 Task: Search one way flight ticket for 3 adults, 3 children in premium economy from Chattanooga: Lovell Field to Fort Wayne: Fort Wayne International Airport on 8-4-2023. Choice of flights is Emirates. Outbound departure time preference is 23:00. 
Action: Mouse moved to (217, 327)
Screenshot: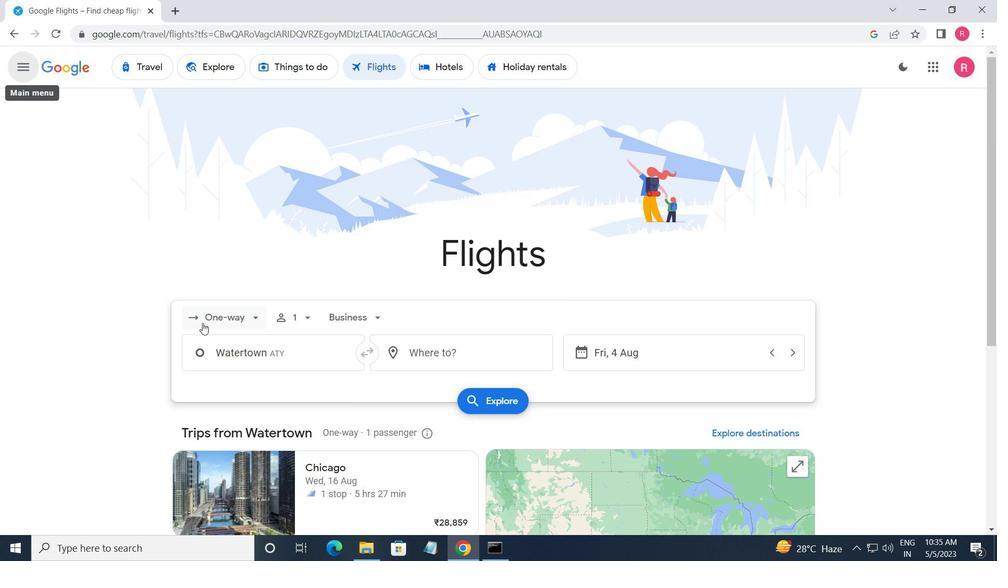 
Action: Mouse pressed left at (217, 327)
Screenshot: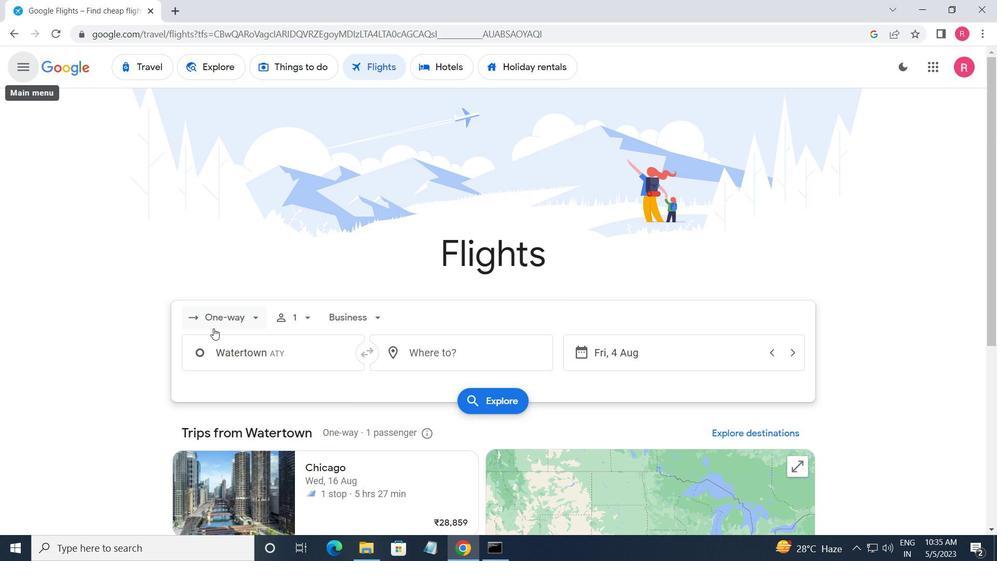 
Action: Mouse moved to (225, 374)
Screenshot: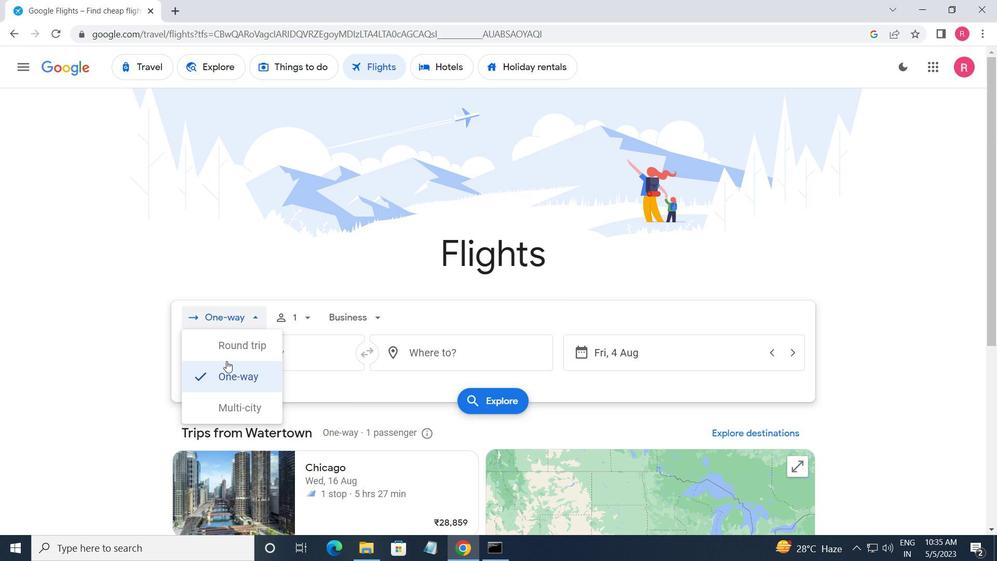 
Action: Mouse pressed left at (225, 374)
Screenshot: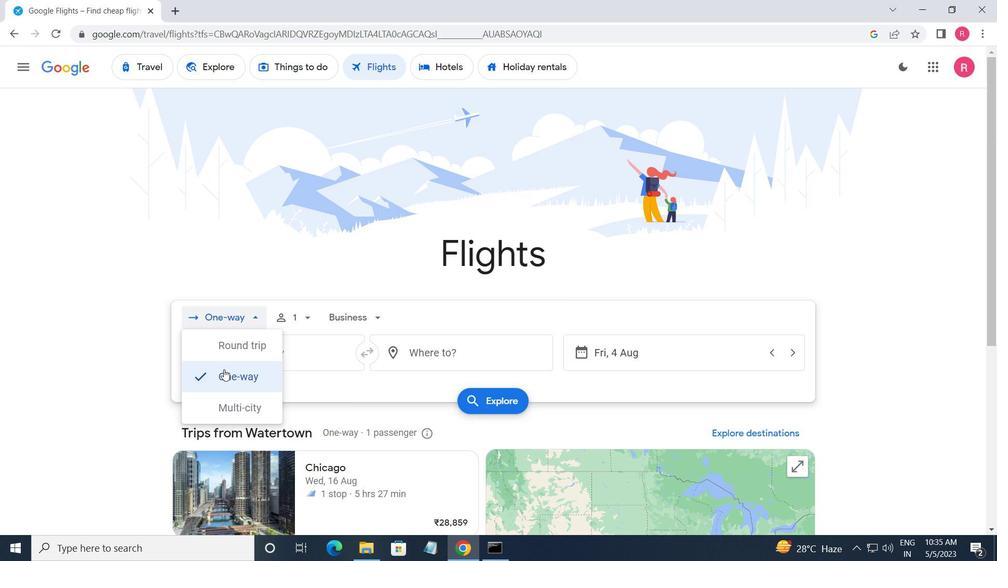 
Action: Mouse moved to (287, 323)
Screenshot: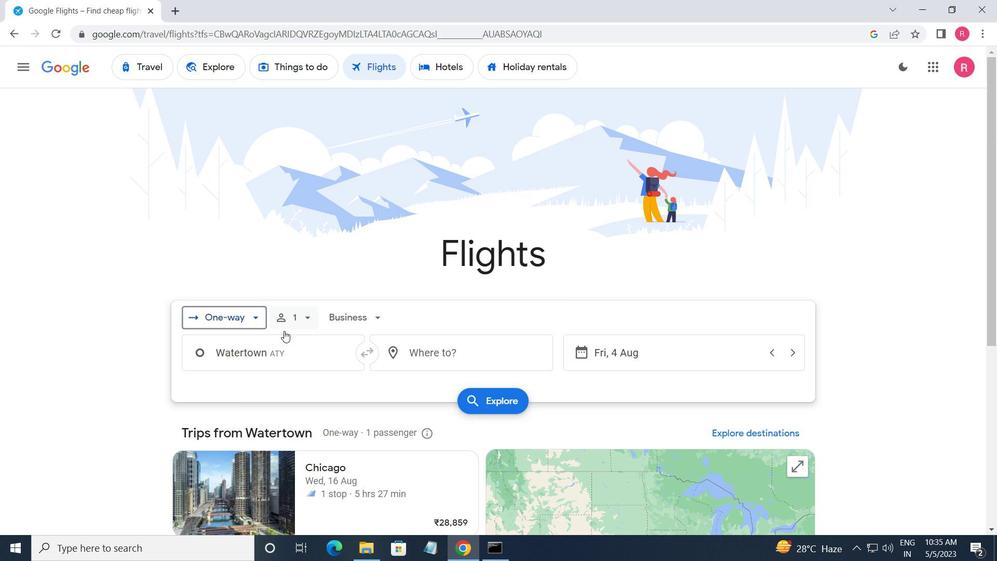 
Action: Mouse pressed left at (287, 323)
Screenshot: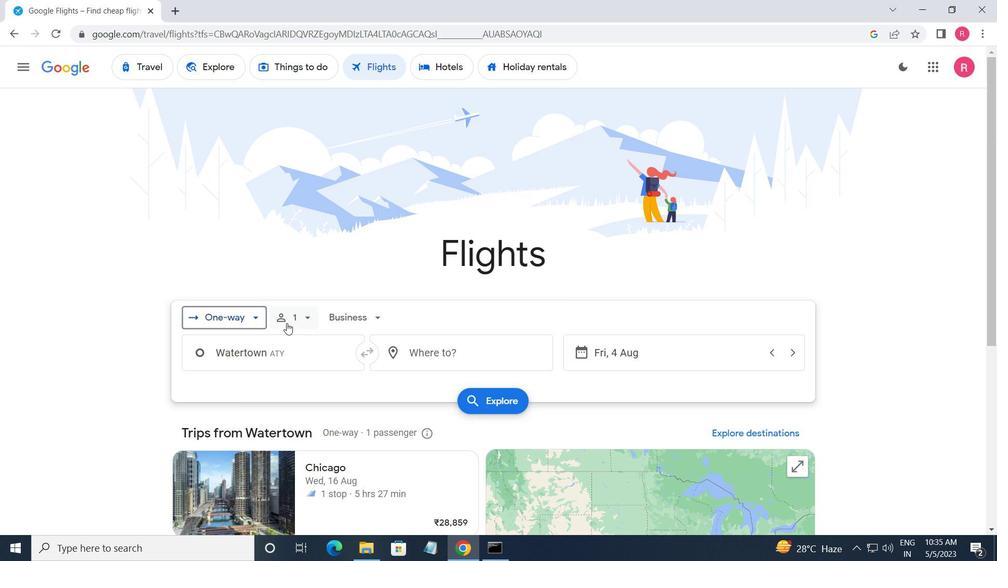
Action: Mouse moved to (404, 353)
Screenshot: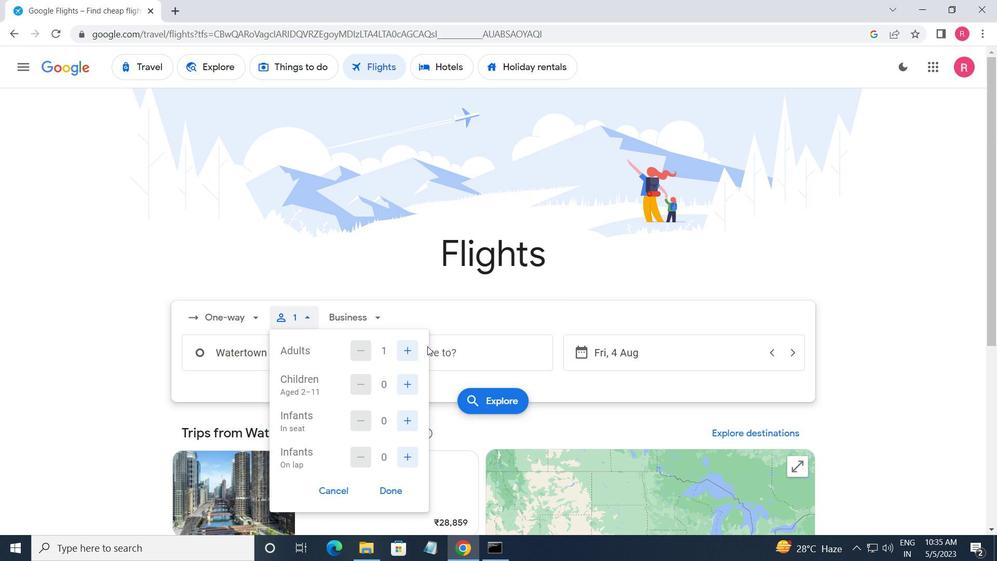 
Action: Mouse pressed left at (404, 353)
Screenshot: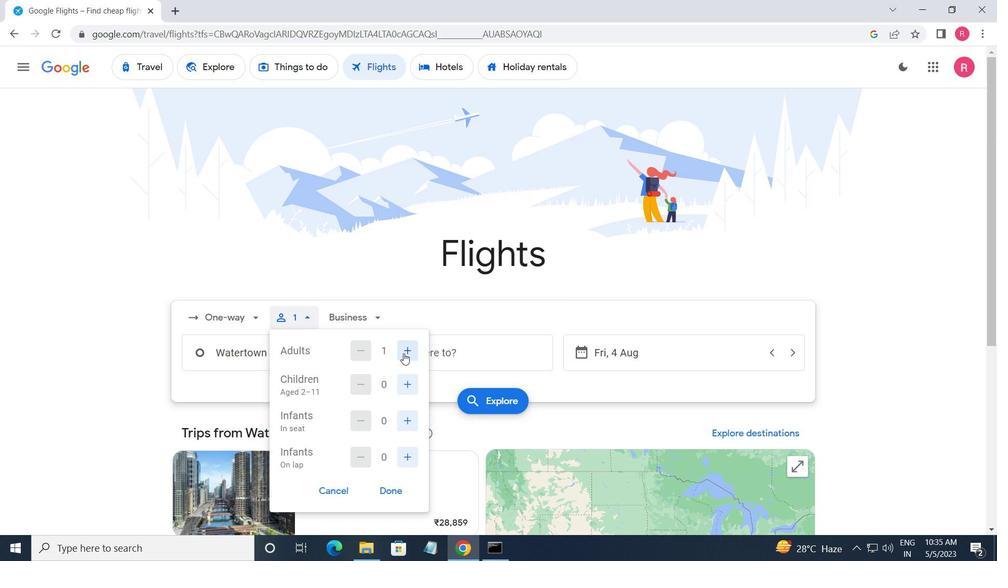 
Action: Mouse pressed left at (404, 353)
Screenshot: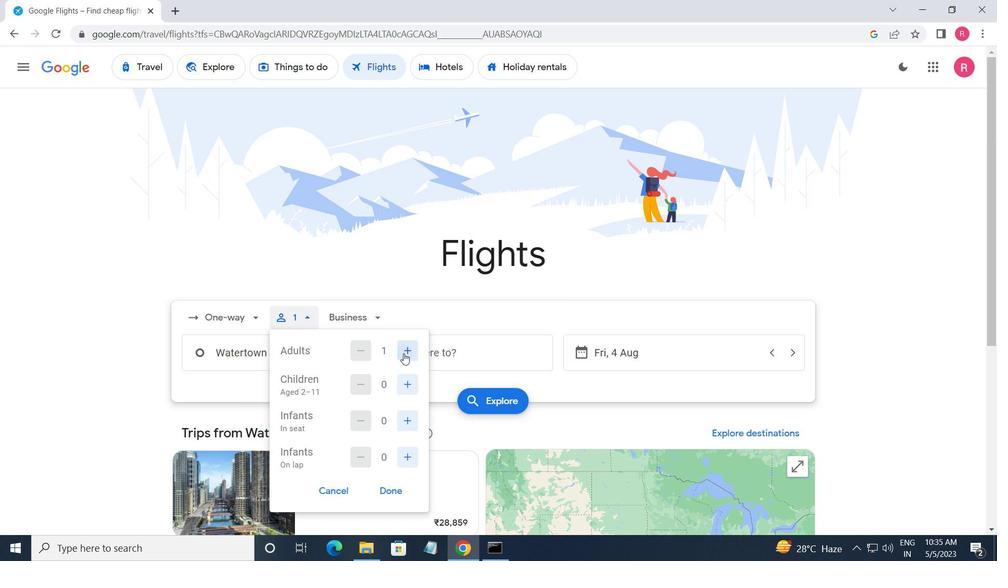 
Action: Mouse moved to (407, 387)
Screenshot: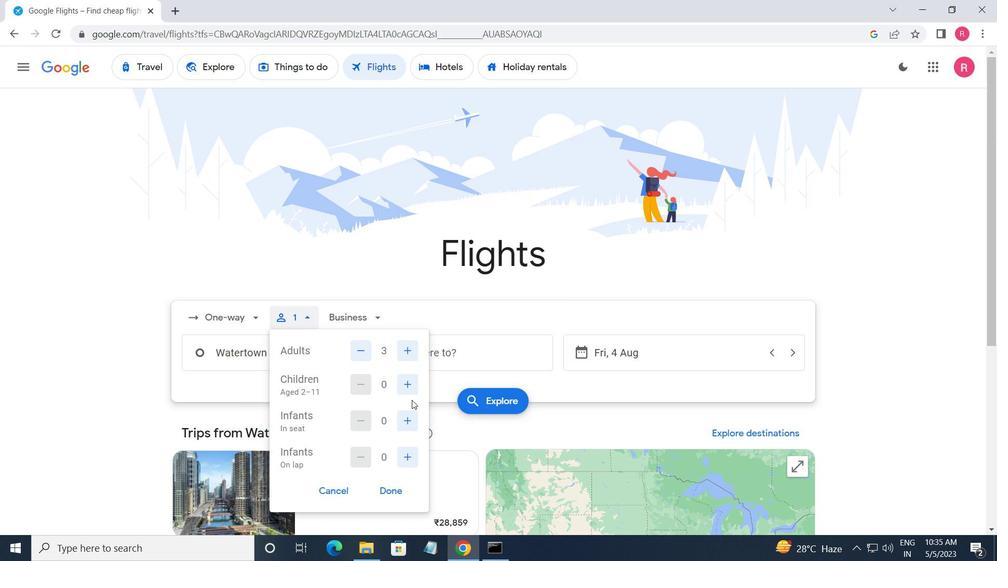 
Action: Mouse pressed left at (407, 387)
Screenshot: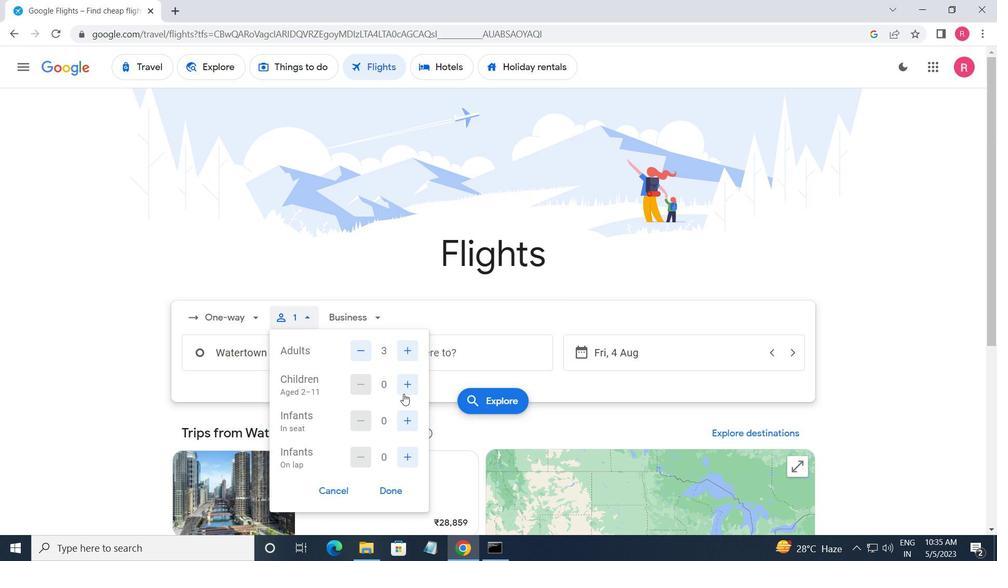 
Action: Mouse moved to (407, 386)
Screenshot: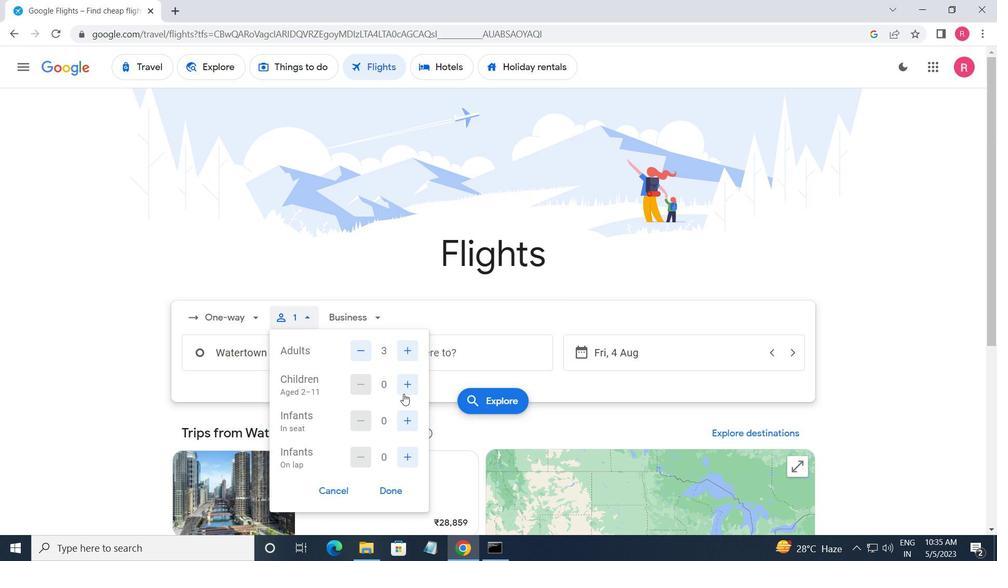 
Action: Mouse pressed left at (407, 386)
Screenshot: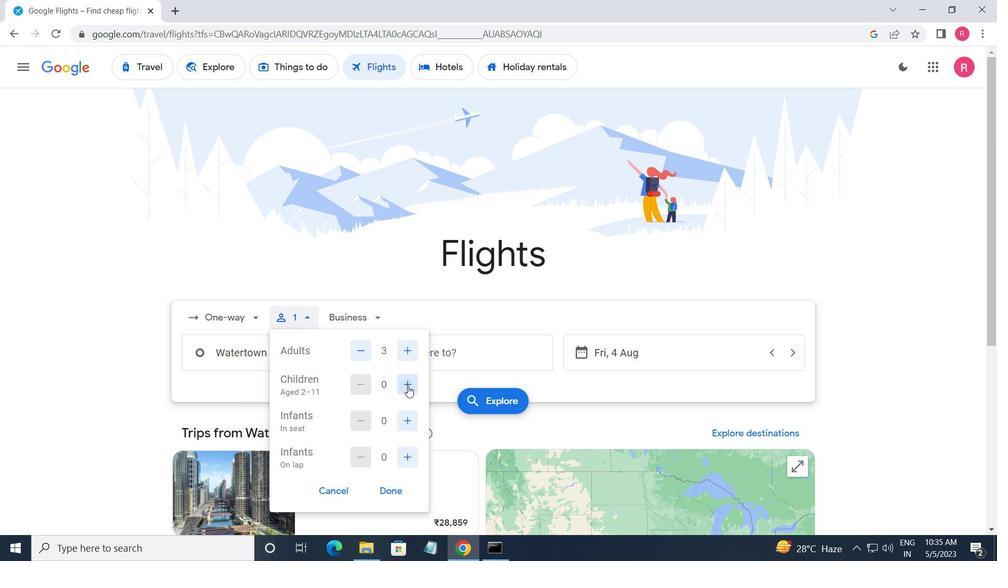 
Action: Mouse pressed left at (407, 386)
Screenshot: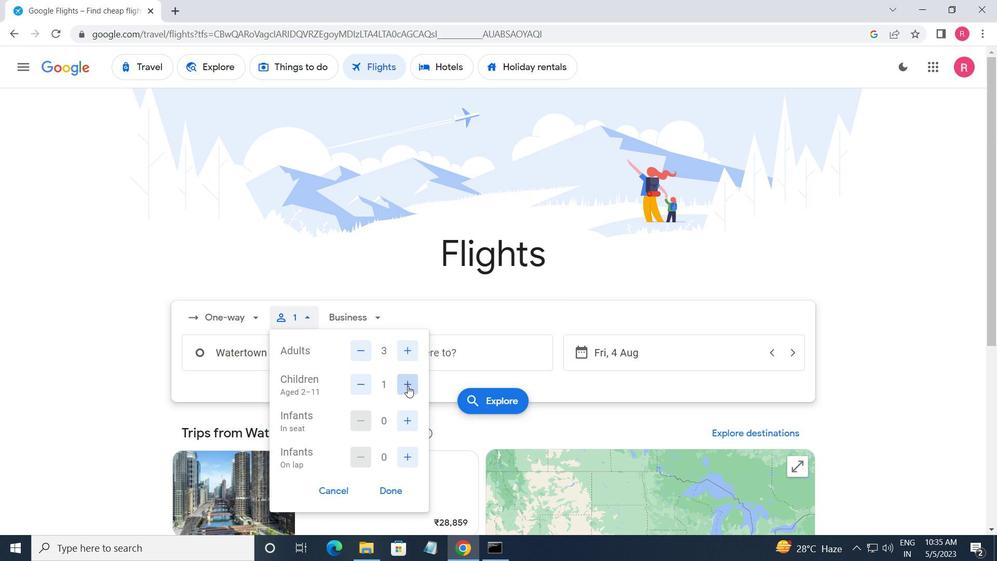 
Action: Mouse moved to (392, 501)
Screenshot: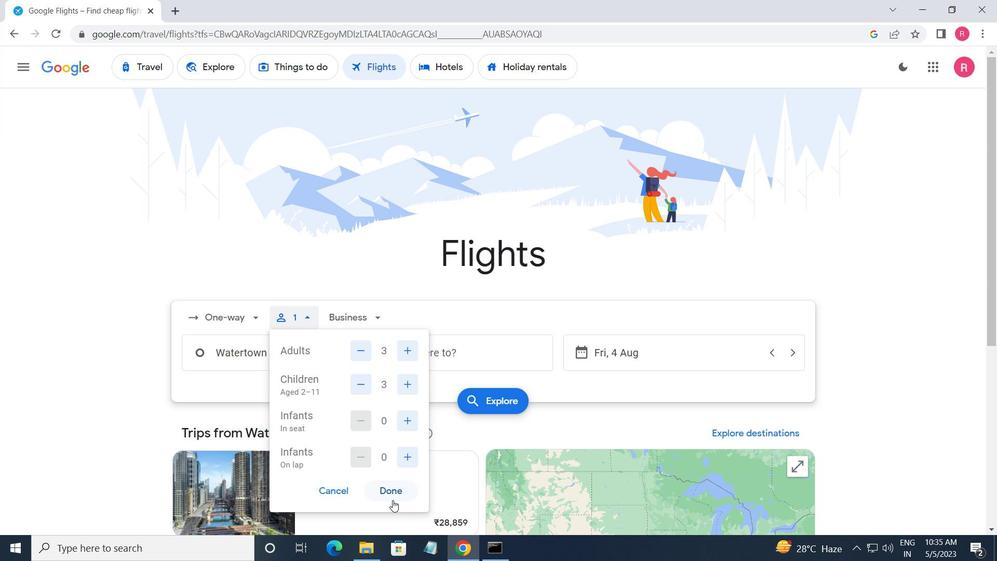 
Action: Mouse pressed left at (392, 501)
Screenshot: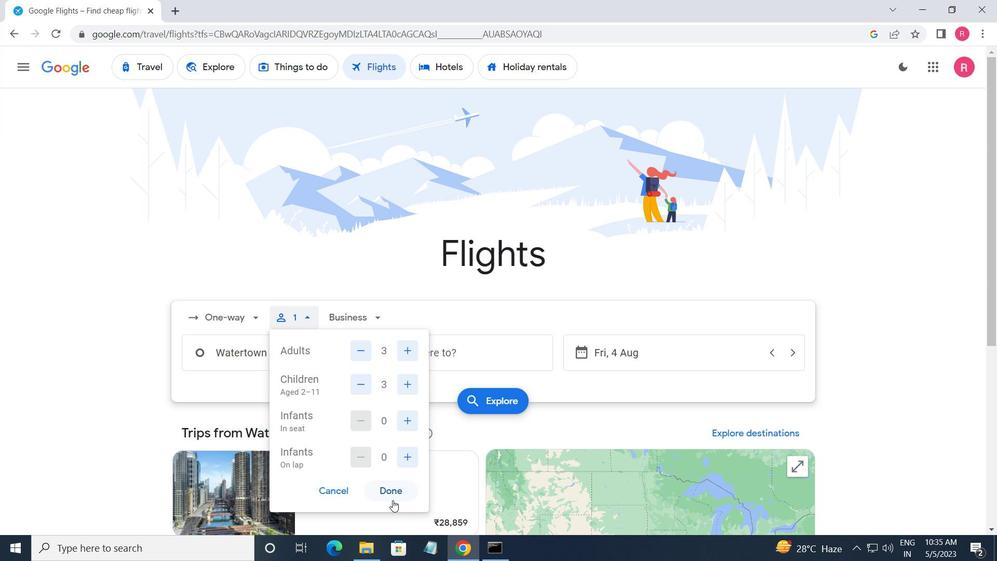 
Action: Mouse moved to (360, 321)
Screenshot: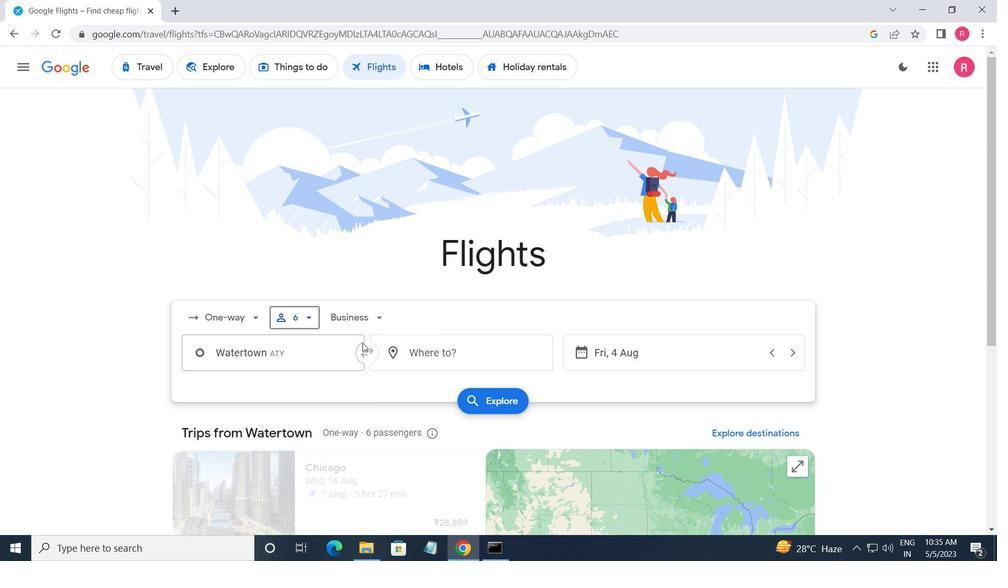 
Action: Mouse pressed left at (360, 321)
Screenshot: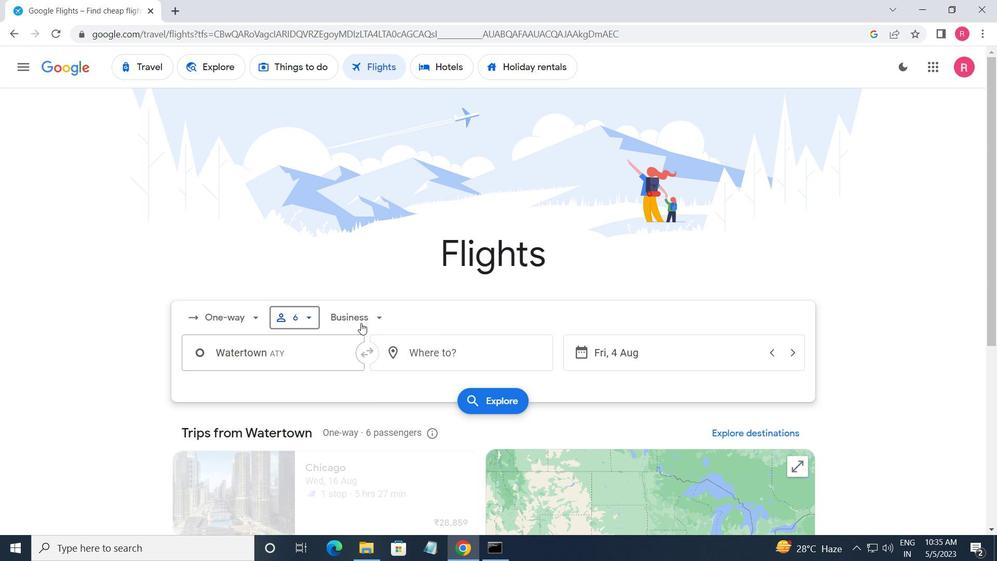 
Action: Mouse moved to (398, 373)
Screenshot: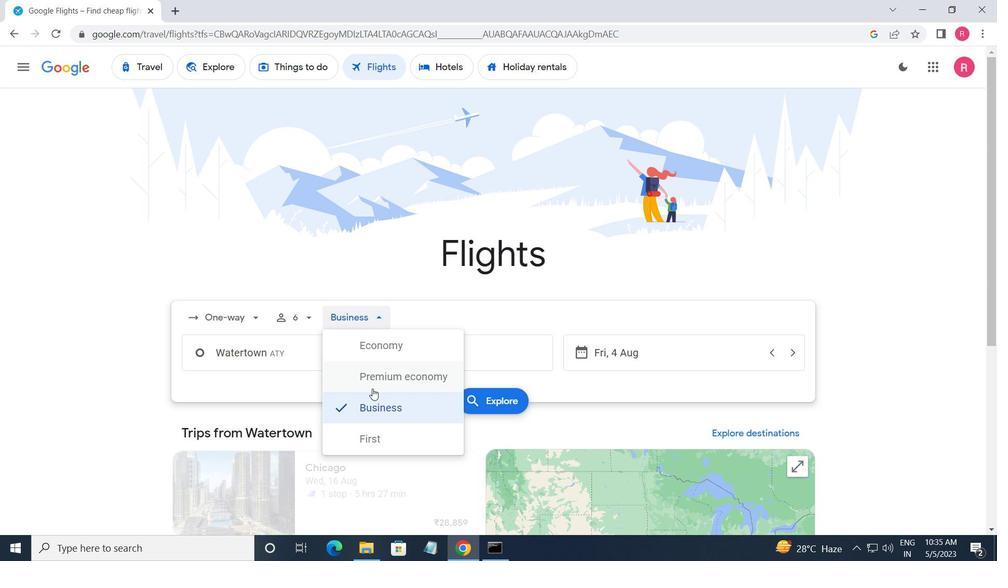 
Action: Mouse pressed left at (398, 373)
Screenshot: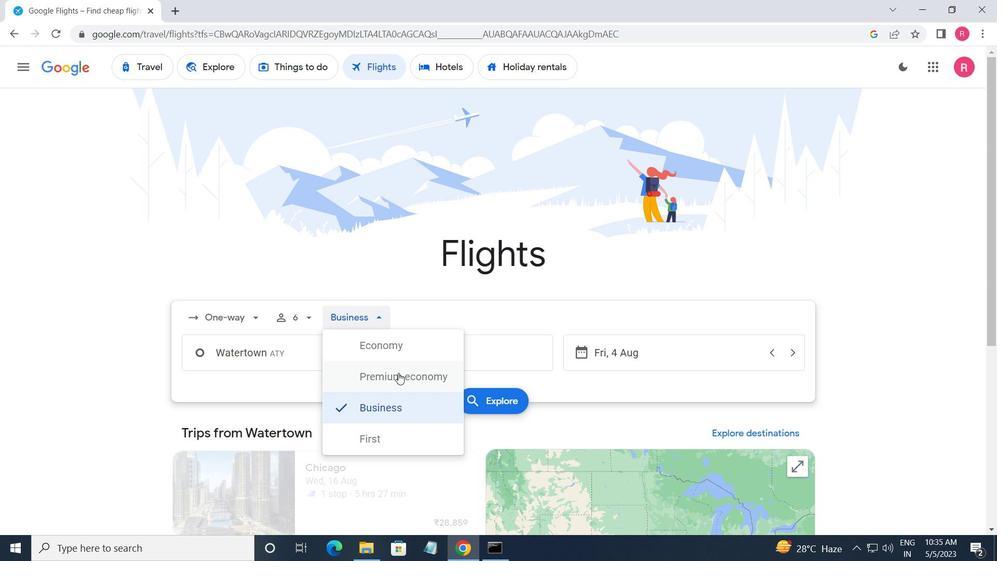 
Action: Mouse moved to (301, 360)
Screenshot: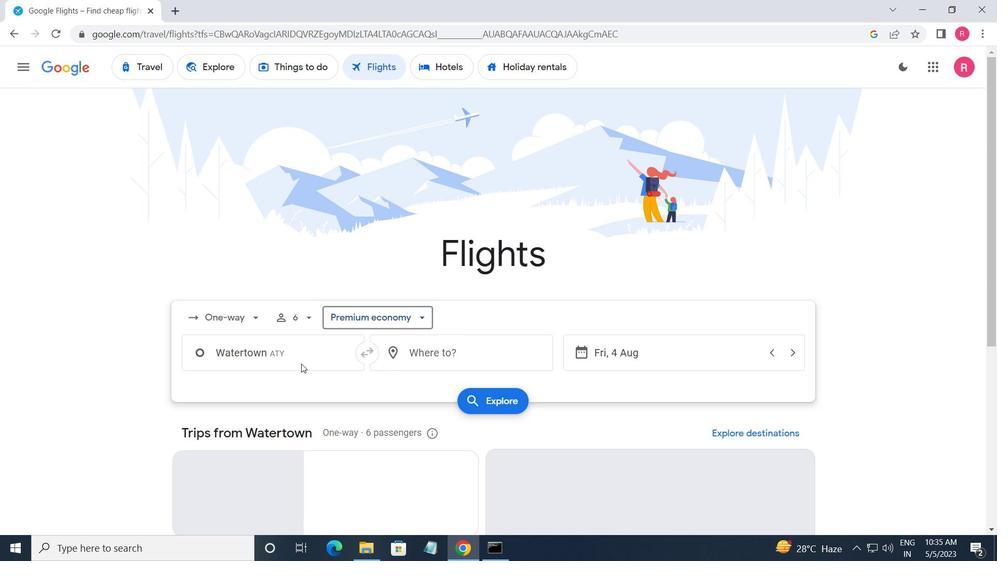 
Action: Mouse pressed left at (301, 360)
Screenshot: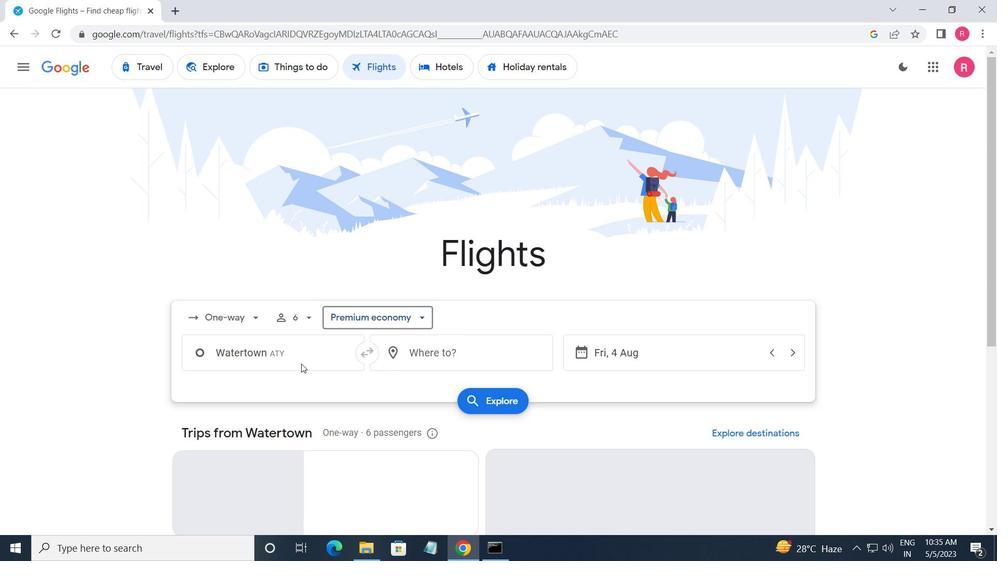 
Action: Key pressed <Key.caps_lock>c<Key.caps_lock>hattanooga
Screenshot: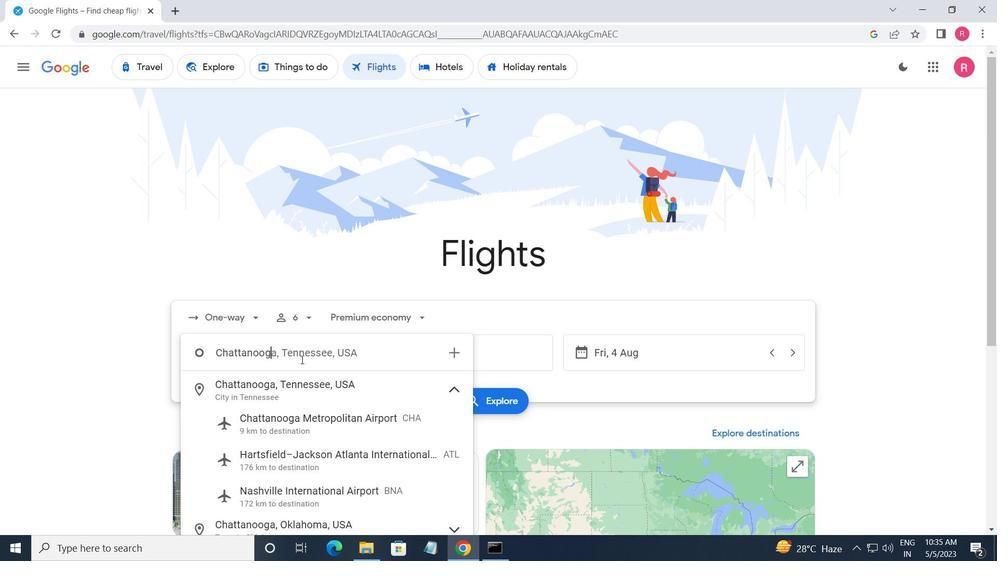 
Action: Mouse moved to (307, 385)
Screenshot: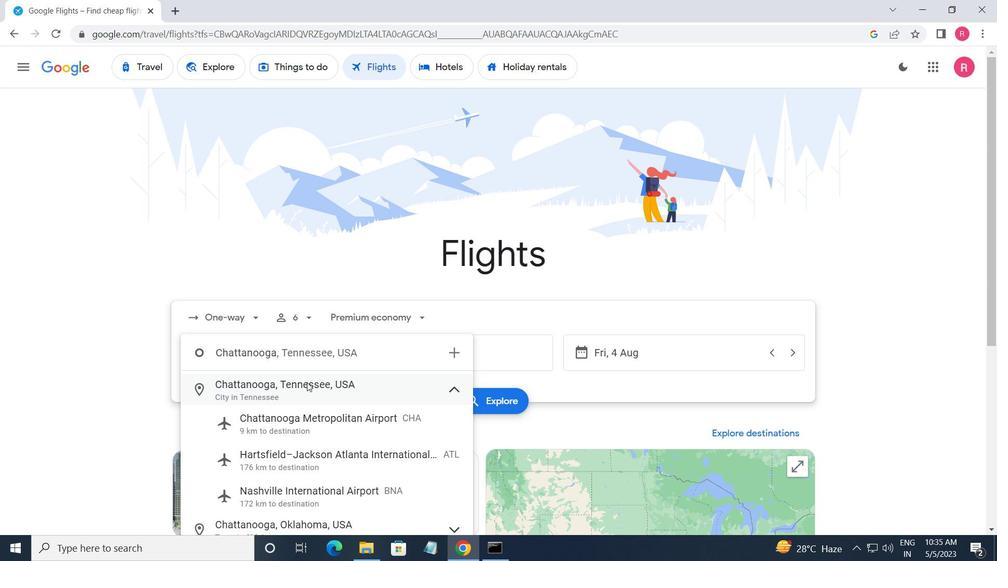 
Action: Mouse scrolled (307, 385) with delta (0, 0)
Screenshot: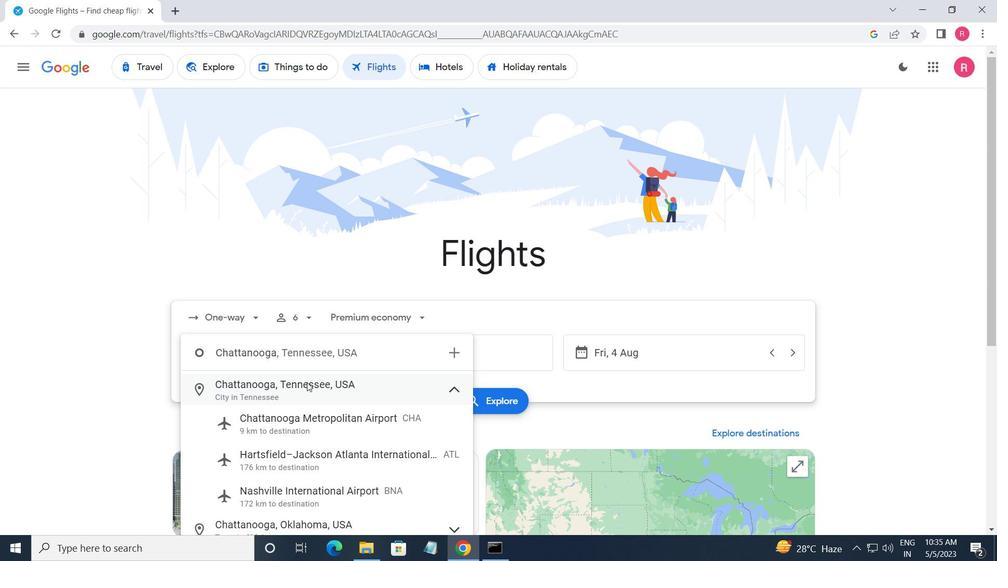 
Action: Mouse moved to (307, 386)
Screenshot: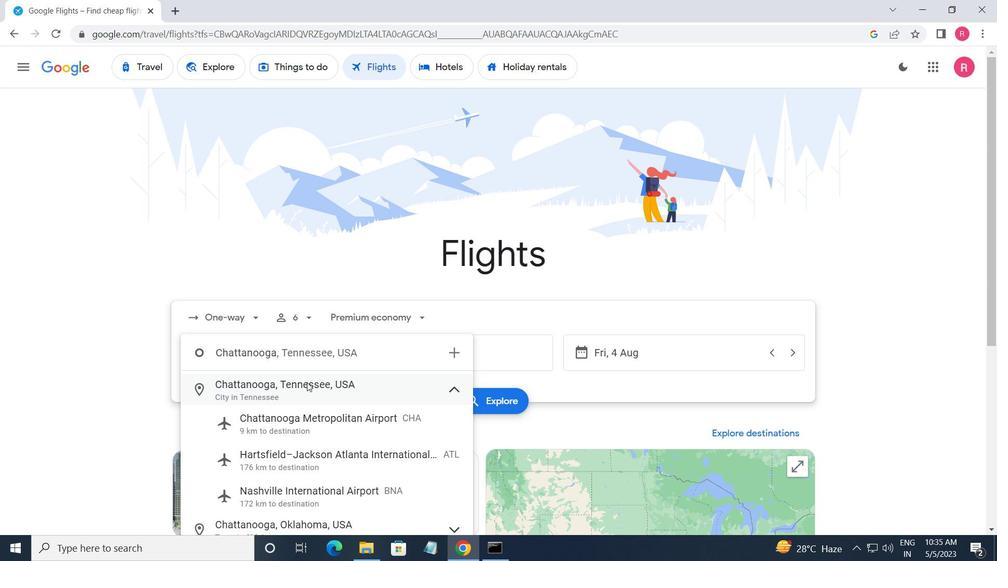 
Action: Mouse scrolled (307, 386) with delta (0, 0)
Screenshot: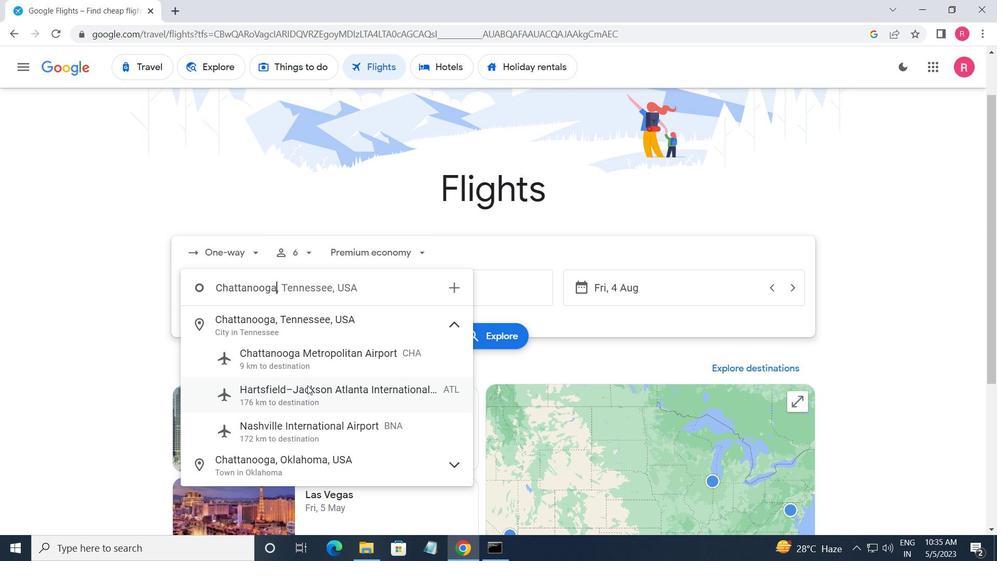 
Action: Mouse scrolled (307, 386) with delta (0, 0)
Screenshot: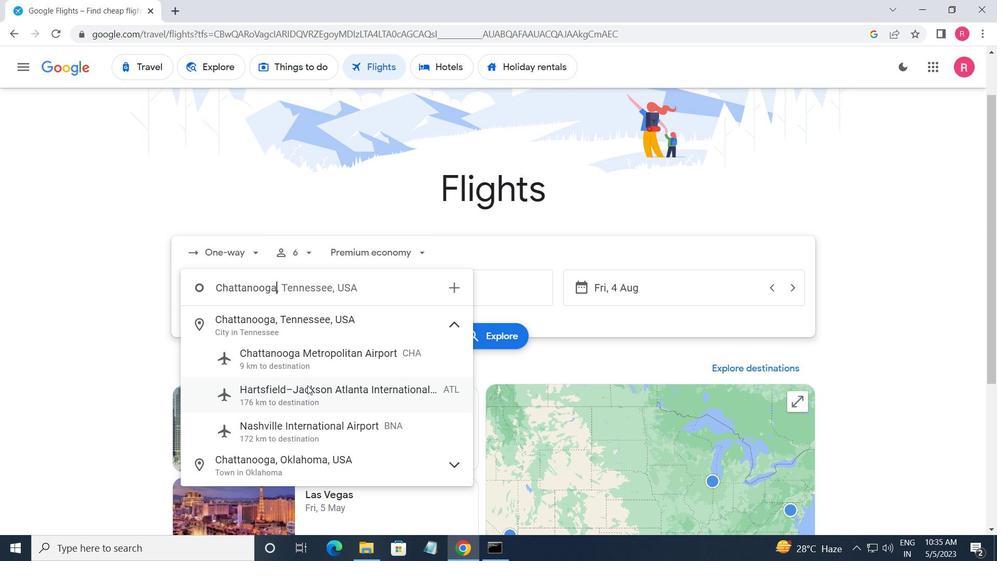 
Action: Key pressed <Key.space><Key.backspace><Key.backspace><Key.backspace><Key.backspace><Key.backspace><Key.backspace><Key.backspace><Key.backspace><Key.backspace><Key.backspace><Key.backspace><Key.backspace><Key.backspace><Key.backspace><Key.backspace><Key.backspace><Key.backspace><Key.backspace><Key.backspace><Key.backspace><Key.backspace><Key.backspace><Key.backspace><Key.caps_lock>l<Key.caps_lock>ovell<Key.space><Key.caps_lock>f<Key.caps_lock>ield<Key.enter>
Screenshot: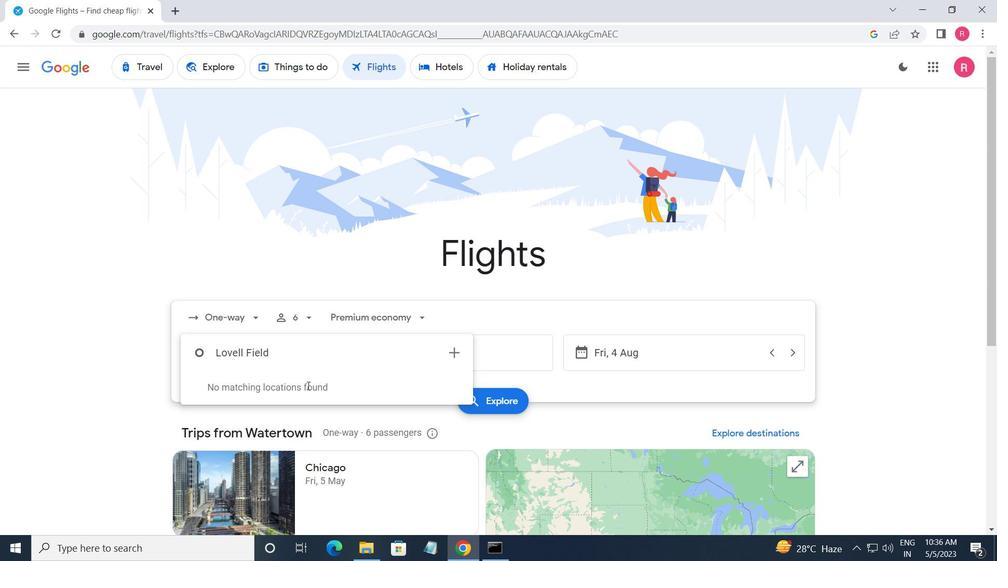 
Action: Mouse moved to (429, 347)
Screenshot: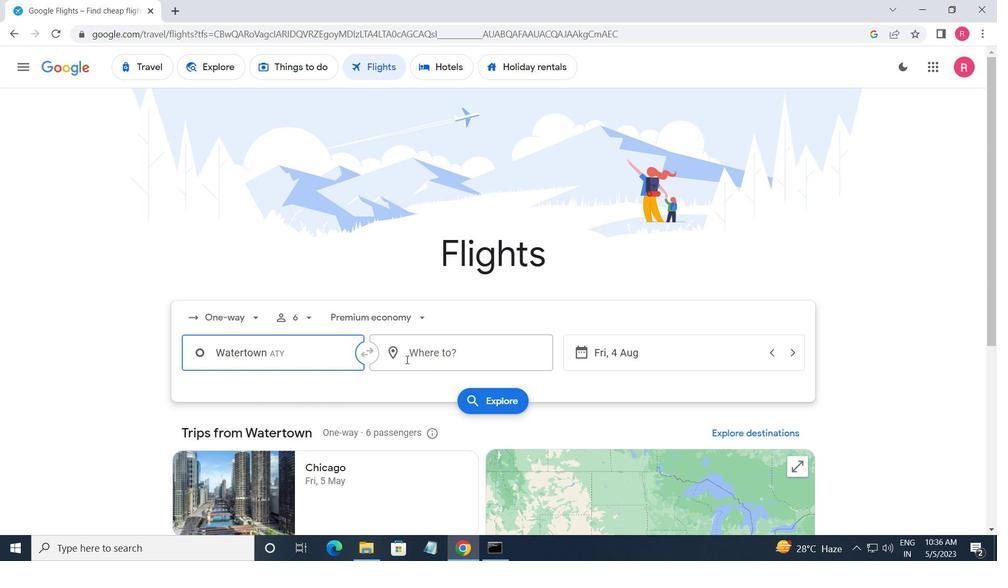 
Action: Mouse pressed left at (429, 347)
Screenshot: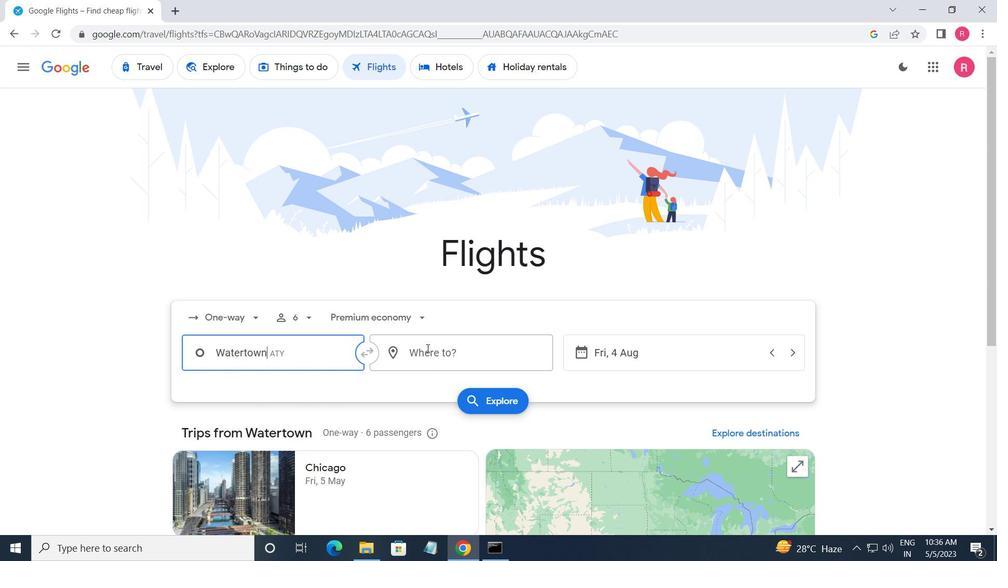 
Action: Mouse moved to (480, 483)
Screenshot: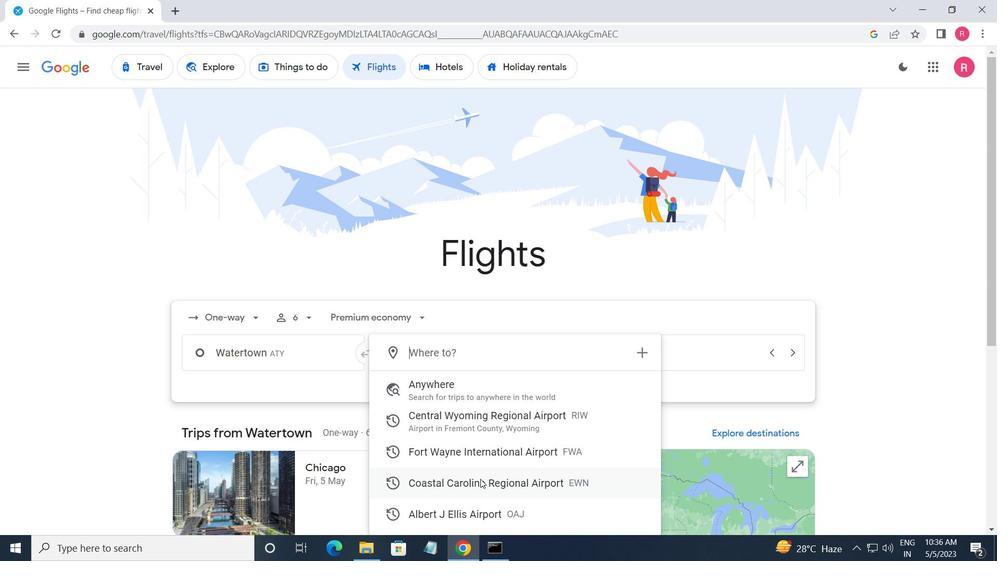 
Action: Mouse pressed left at (480, 483)
Screenshot: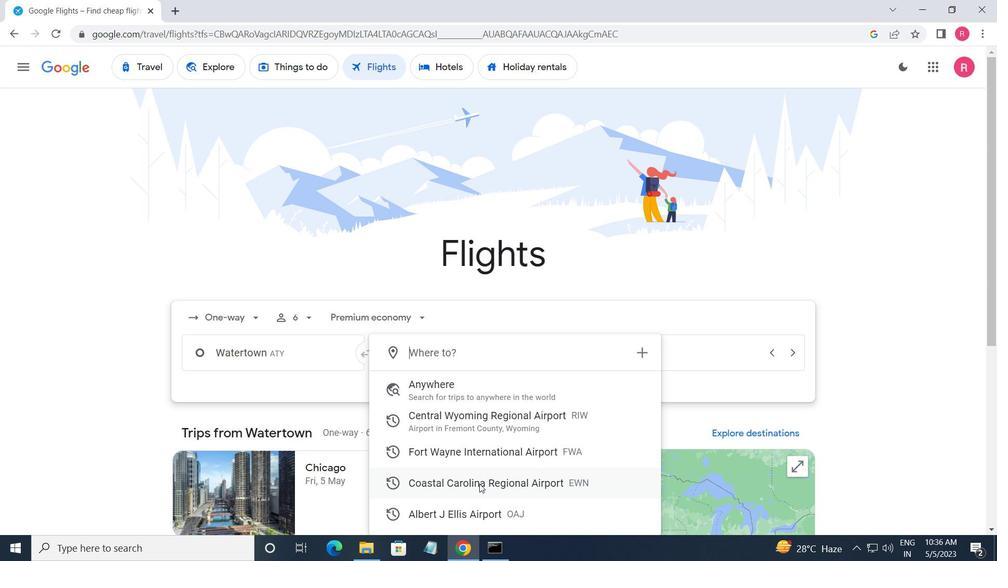 
Action: Mouse moved to (685, 346)
Screenshot: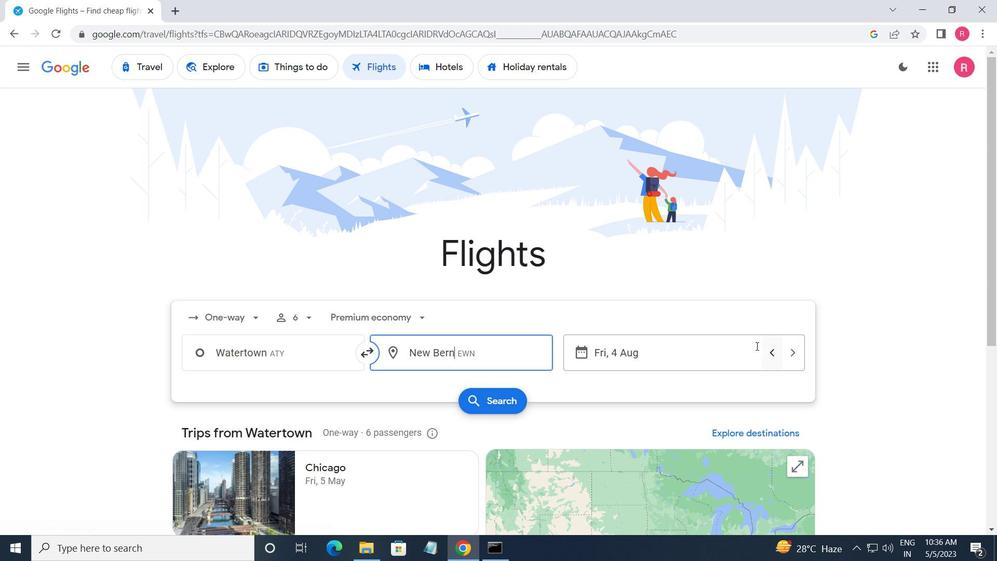 
Action: Mouse pressed left at (685, 346)
Screenshot: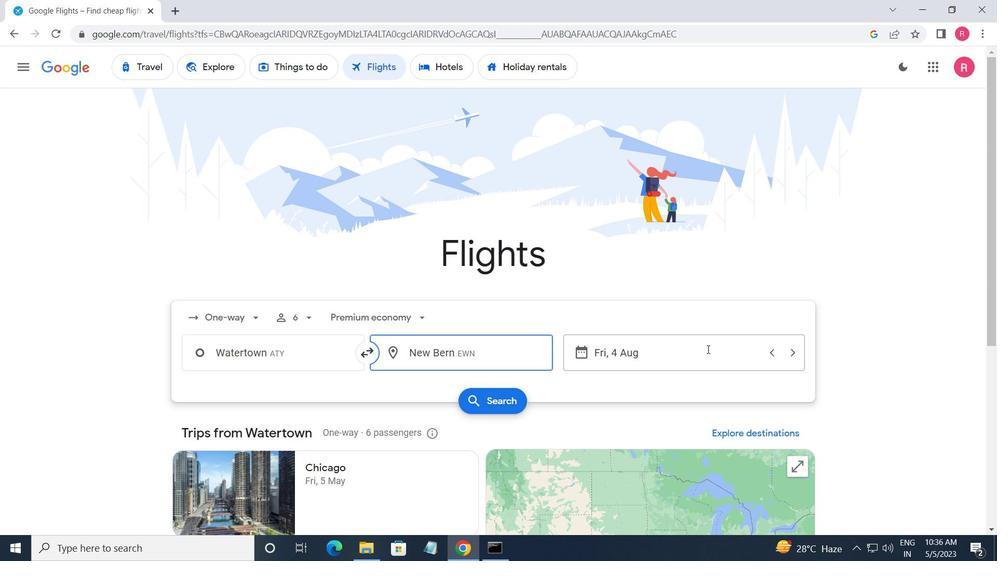 
Action: Mouse moved to (500, 298)
Screenshot: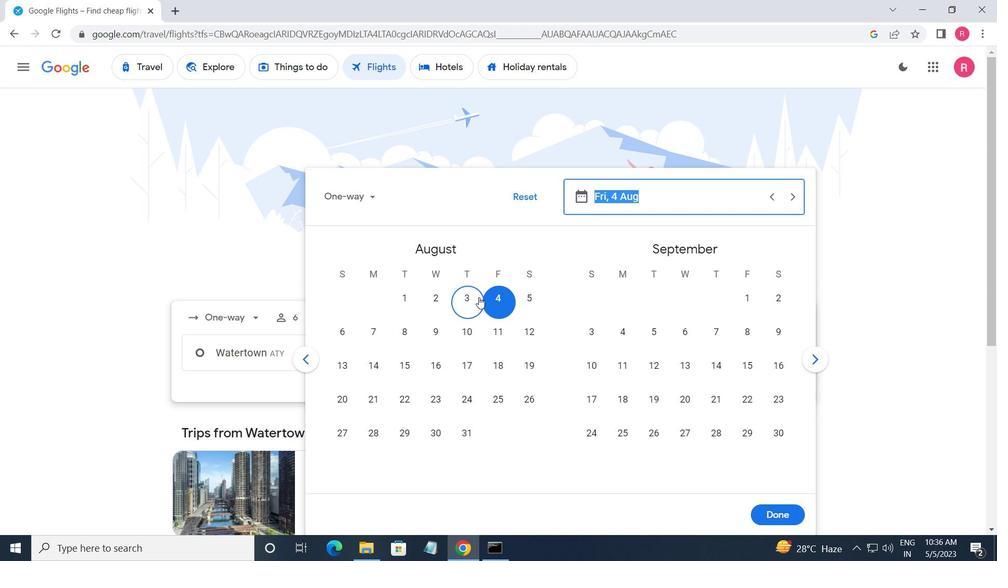
Action: Mouse pressed left at (500, 298)
Screenshot: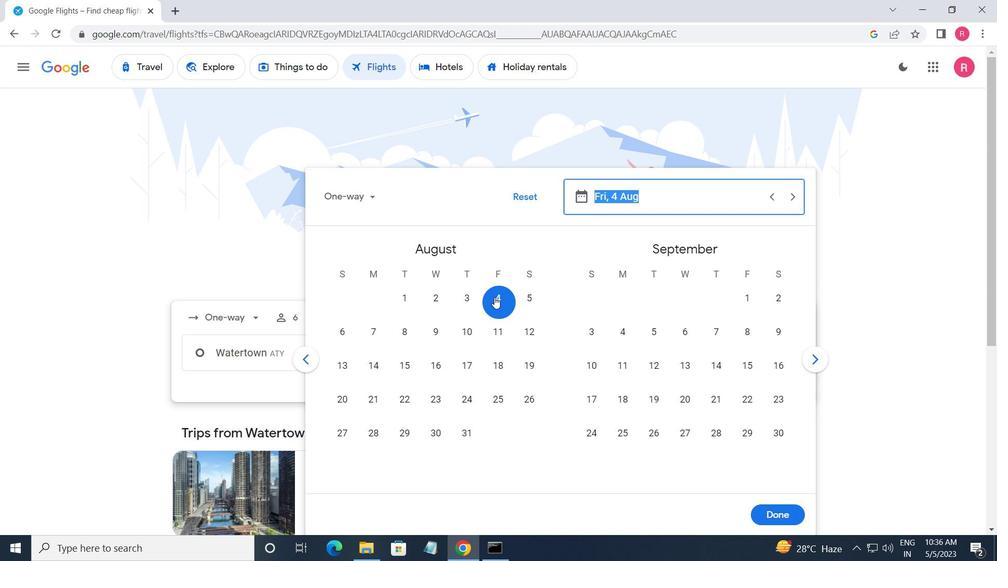 
Action: Mouse moved to (759, 511)
Screenshot: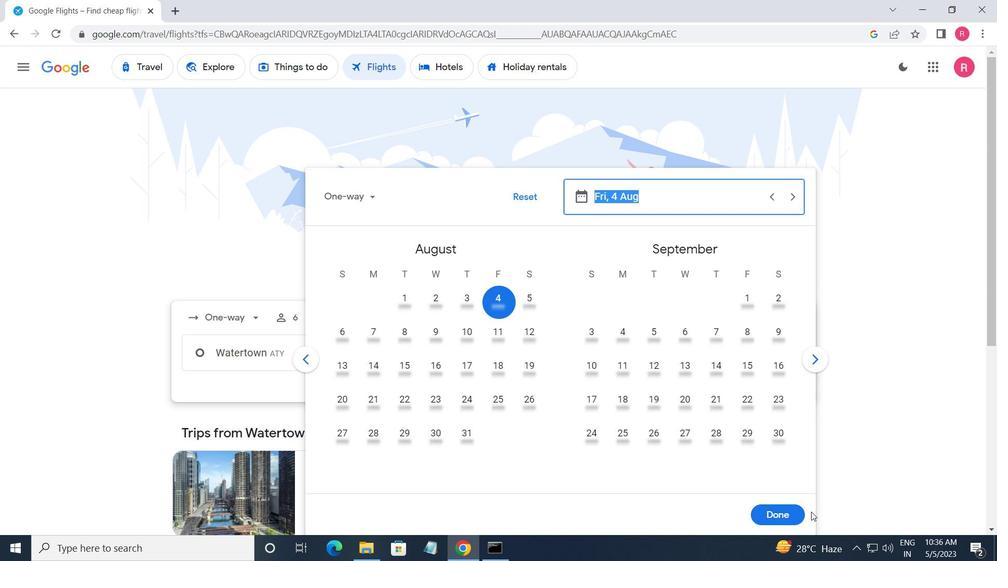 
Action: Mouse pressed left at (759, 511)
Screenshot: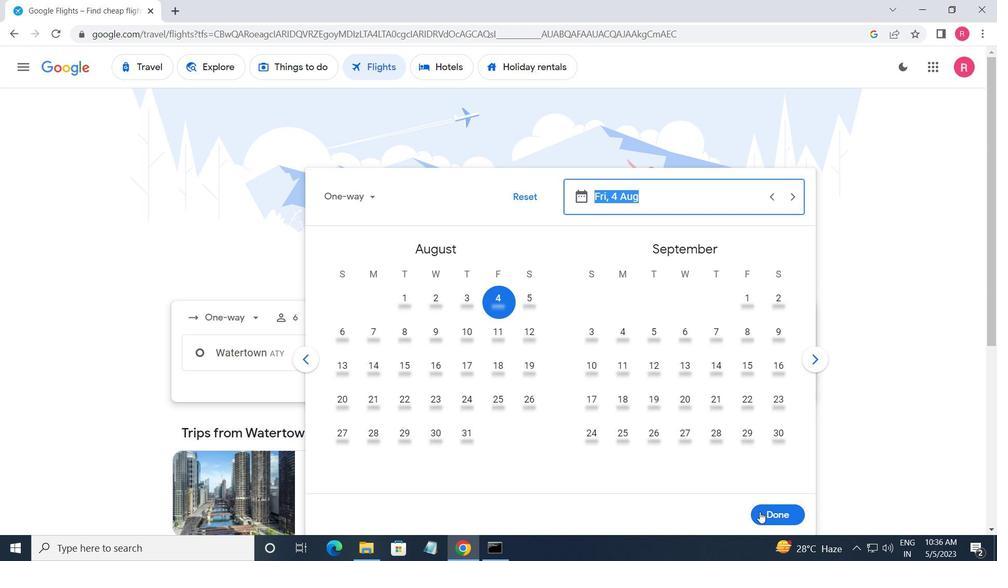 
Action: Mouse moved to (507, 415)
Screenshot: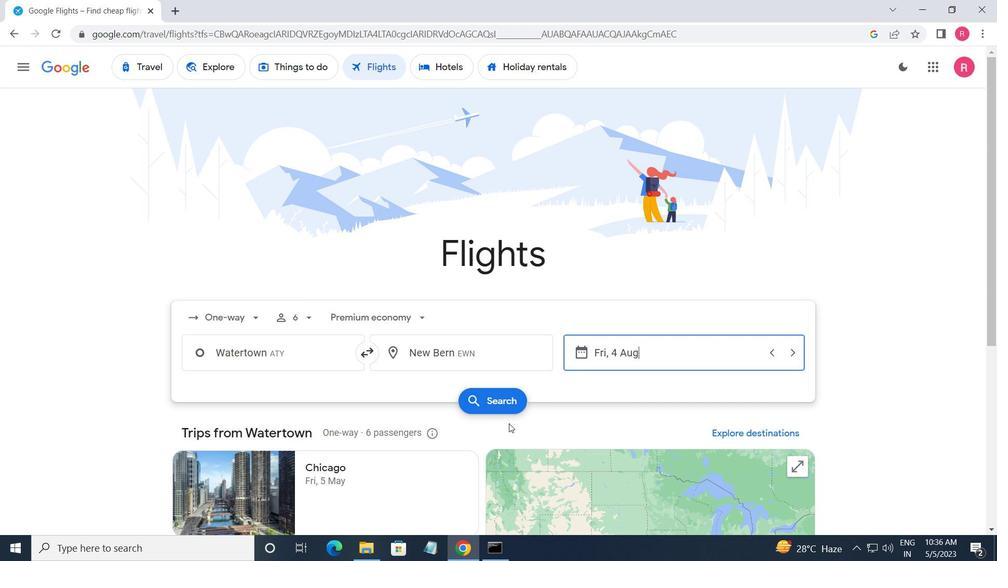 
Action: Mouse pressed left at (507, 415)
Screenshot: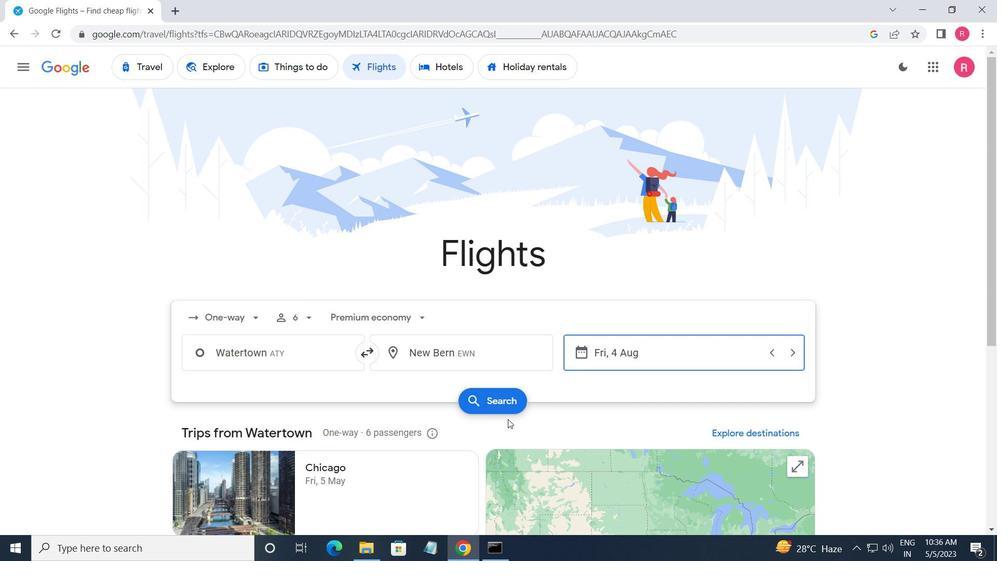 
Action: Mouse moved to (209, 188)
Screenshot: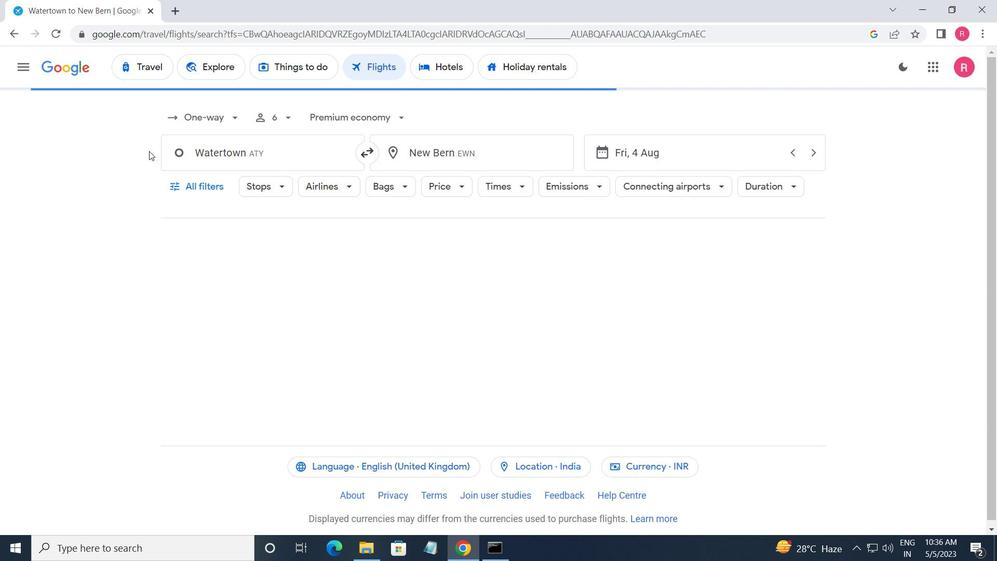 
Action: Mouse pressed left at (209, 188)
Screenshot: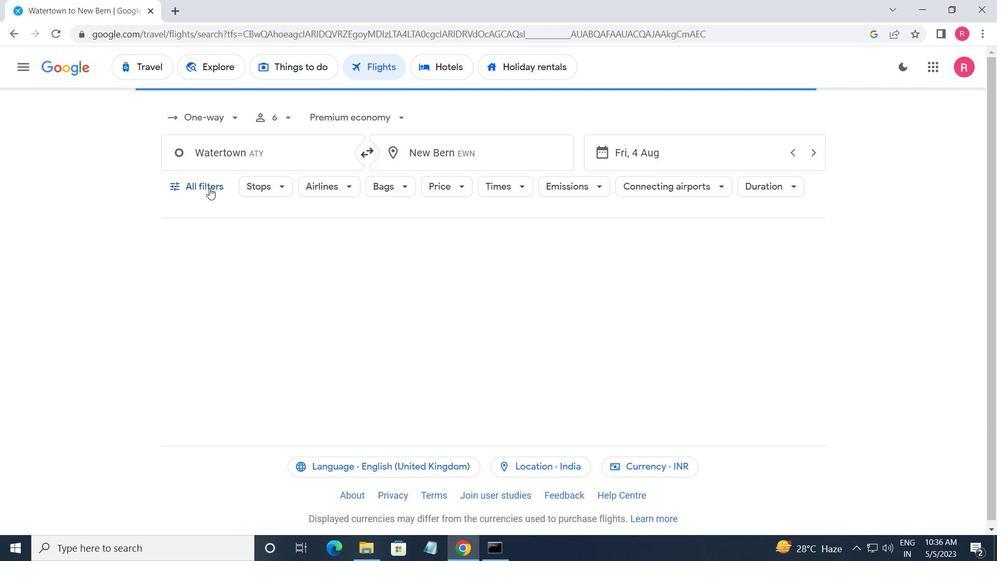 
Action: Mouse moved to (220, 262)
Screenshot: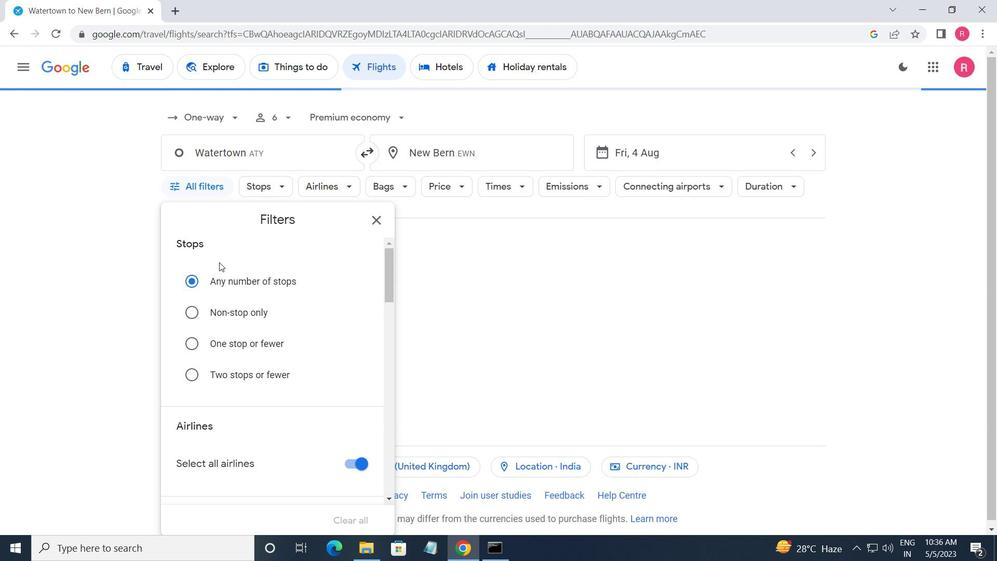 
Action: Mouse scrolled (220, 262) with delta (0, 0)
Screenshot: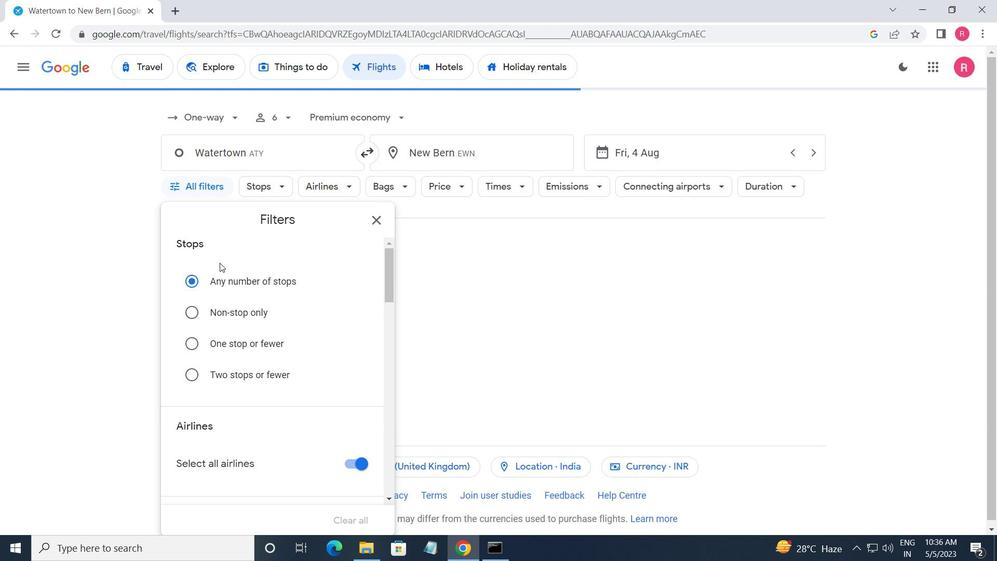 
Action: Mouse scrolled (220, 262) with delta (0, 0)
Screenshot: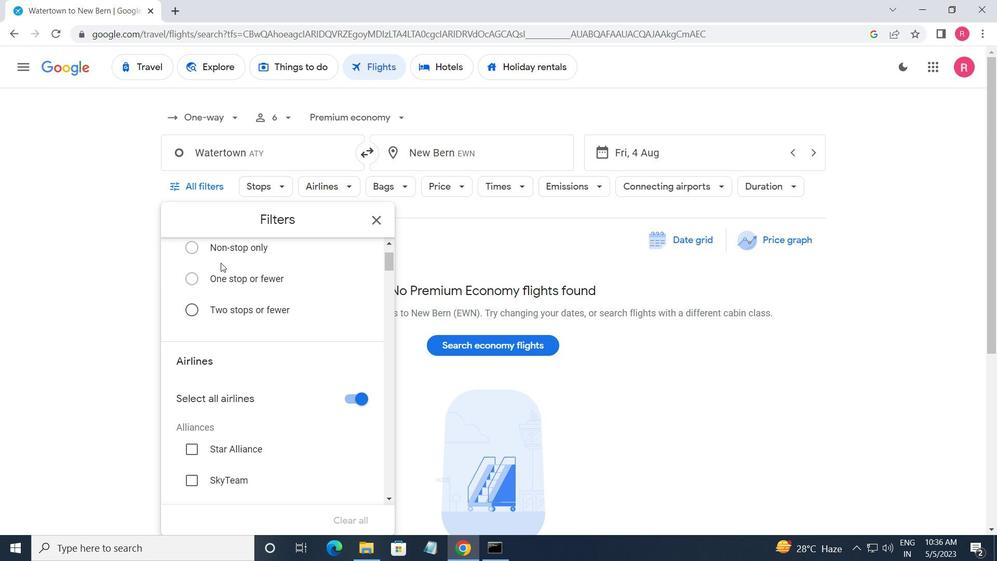 
Action: Mouse scrolled (220, 262) with delta (0, 0)
Screenshot: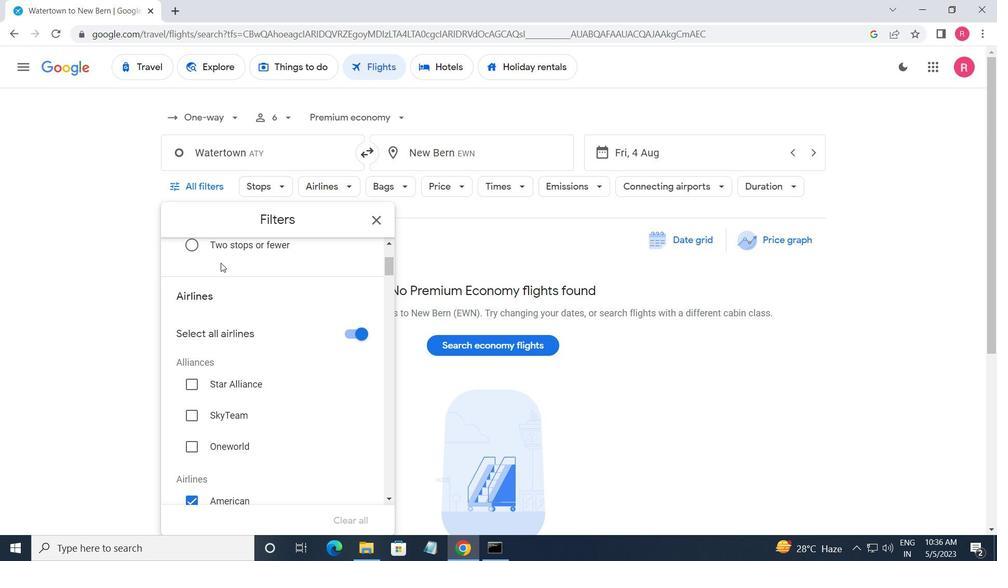 
Action: Mouse scrolled (220, 262) with delta (0, 0)
Screenshot: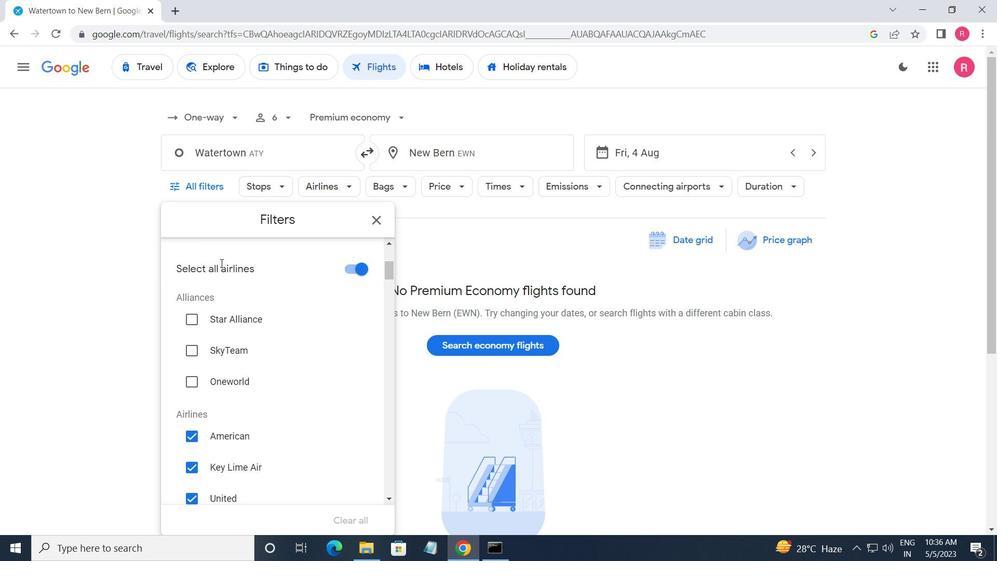 
Action: Mouse scrolled (220, 262) with delta (0, 0)
Screenshot: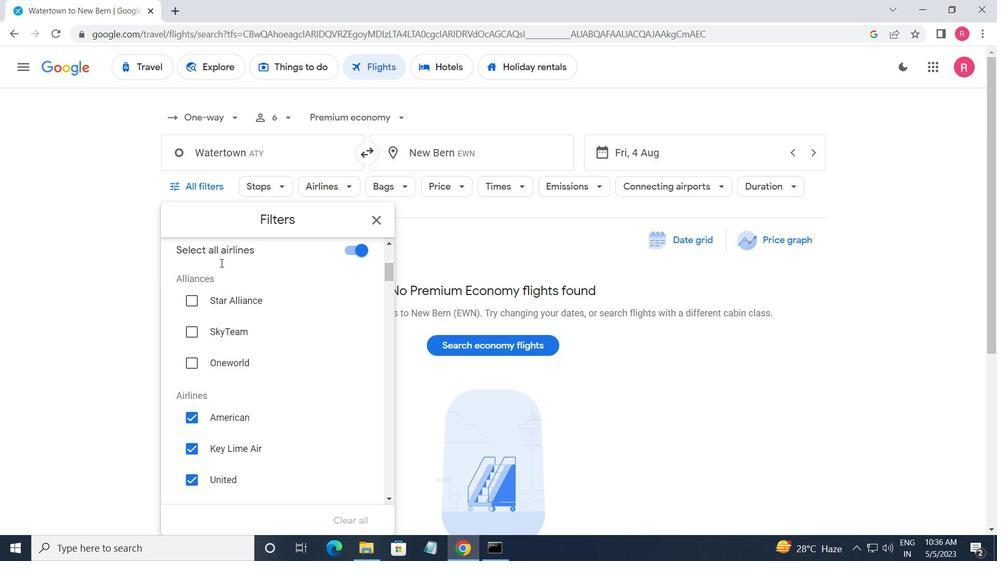 
Action: Mouse moved to (185, 333)
Screenshot: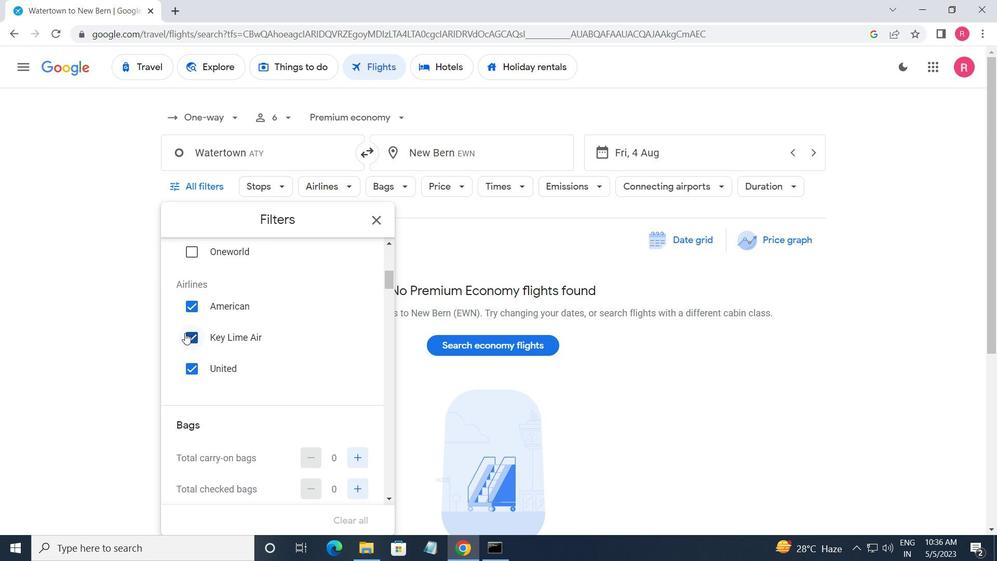 
Action: Mouse scrolled (185, 333) with delta (0, 0)
Screenshot: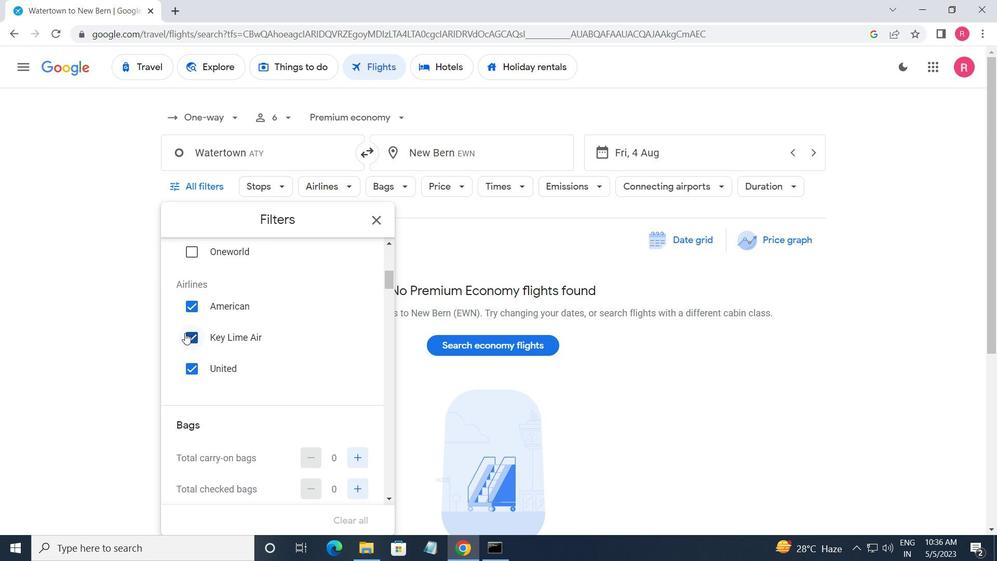 
Action: Mouse moved to (185, 332)
Screenshot: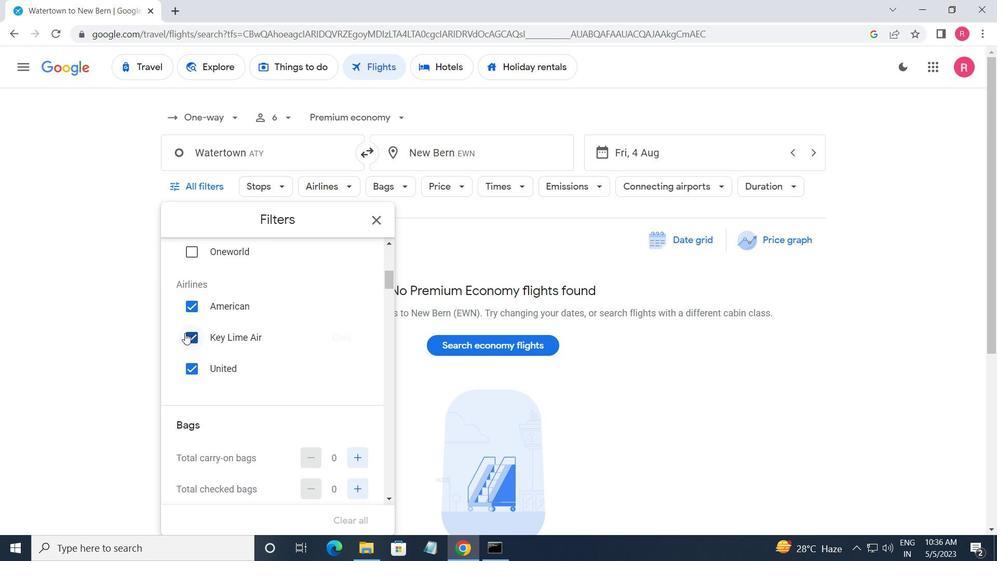 
Action: Mouse scrolled (185, 333) with delta (0, 0)
Screenshot: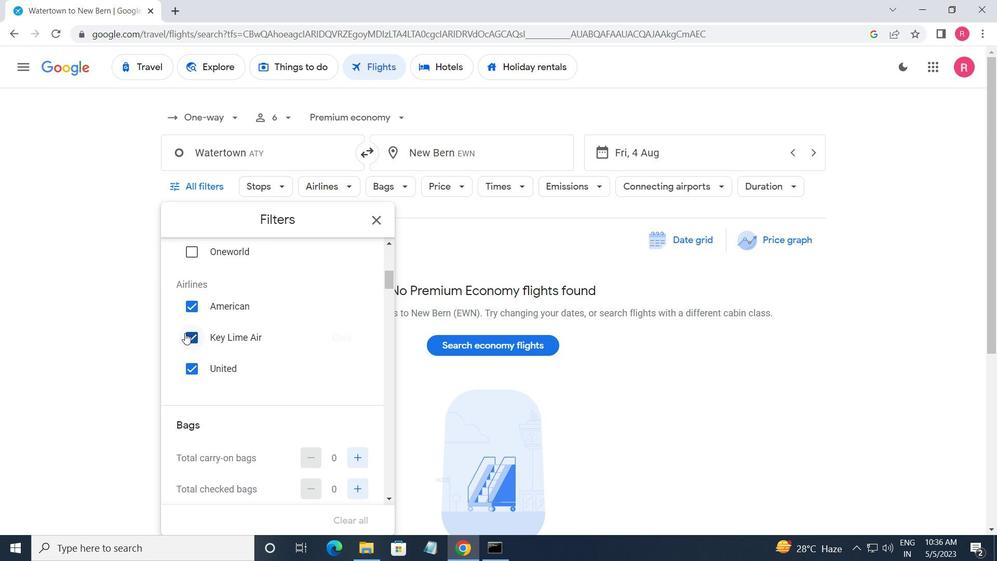 
Action: Mouse moved to (348, 265)
Screenshot: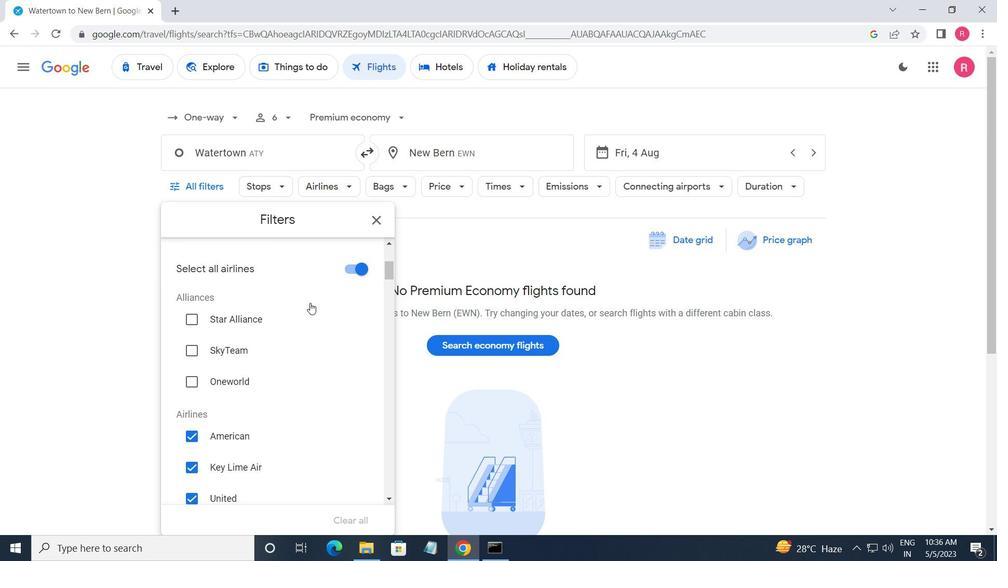 
Action: Mouse pressed left at (348, 265)
Screenshot: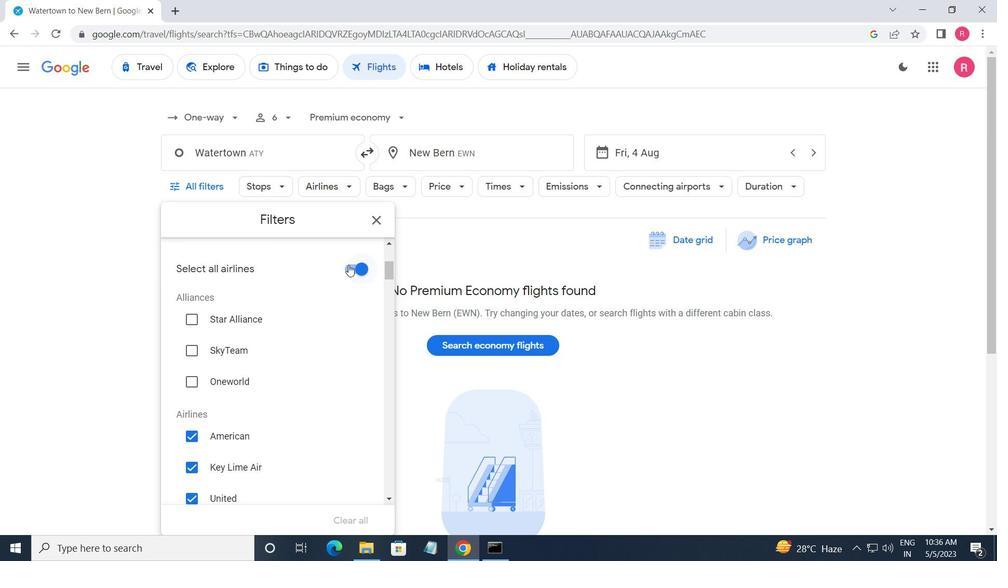 
Action: Mouse moved to (328, 294)
Screenshot: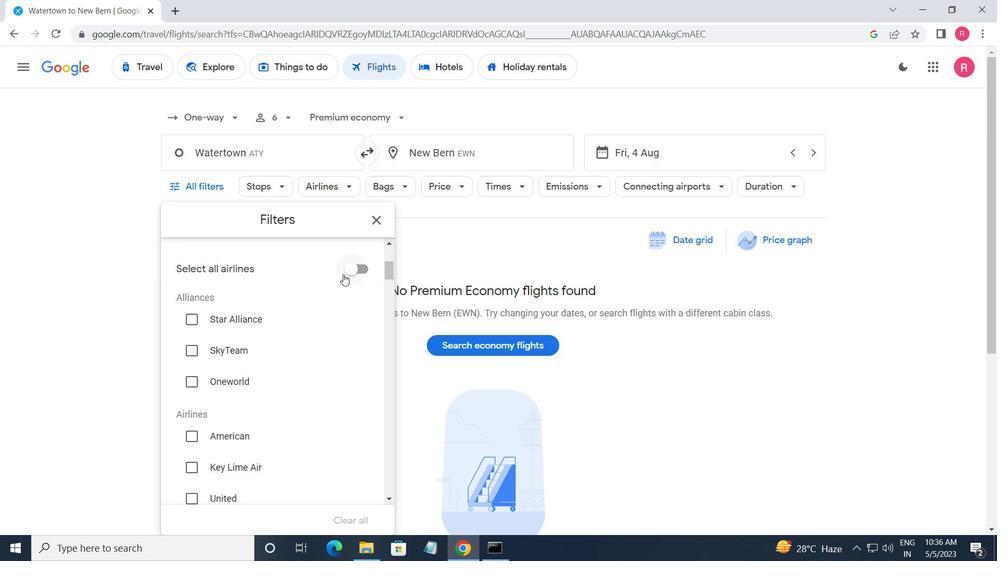 
Action: Mouse scrolled (328, 294) with delta (0, 0)
Screenshot: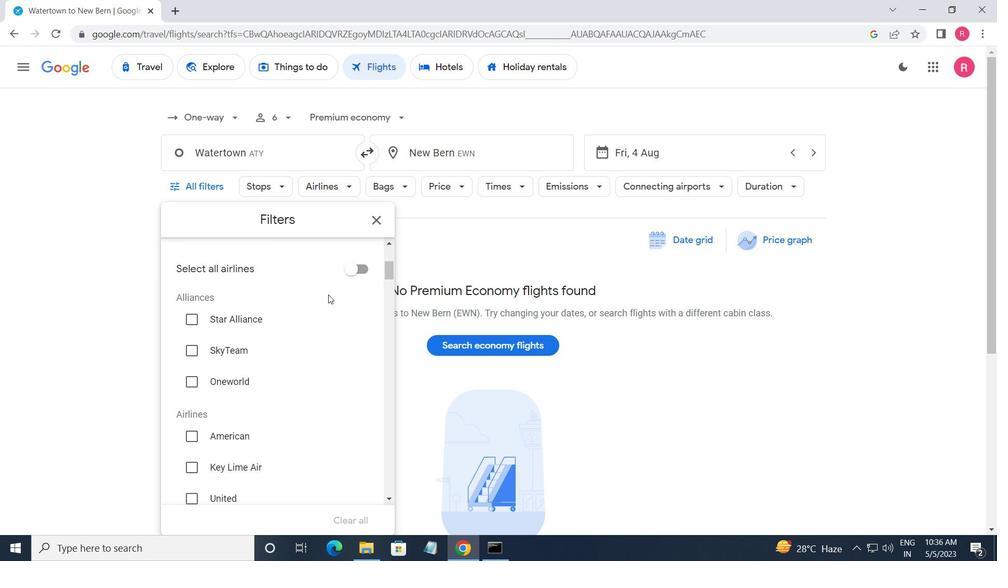 
Action: Mouse scrolled (328, 294) with delta (0, 0)
Screenshot: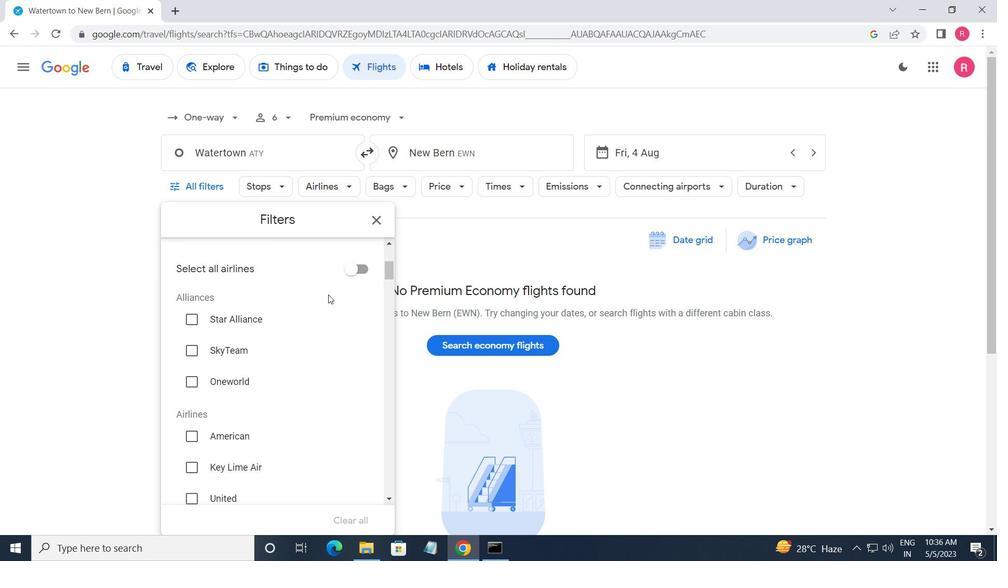 
Action: Mouse moved to (329, 297)
Screenshot: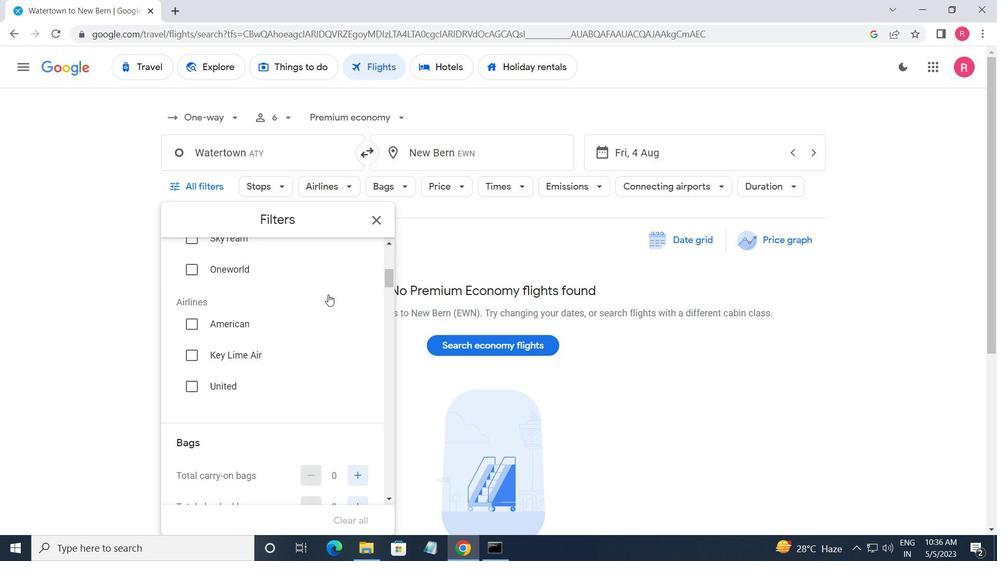 
Action: Mouse scrolled (329, 296) with delta (0, 0)
Screenshot: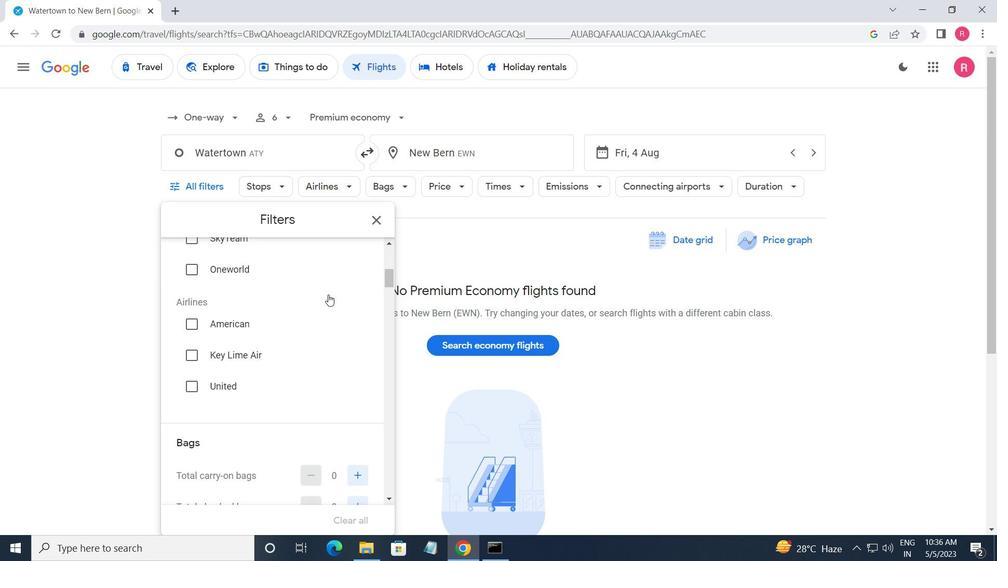 
Action: Mouse moved to (329, 297)
Screenshot: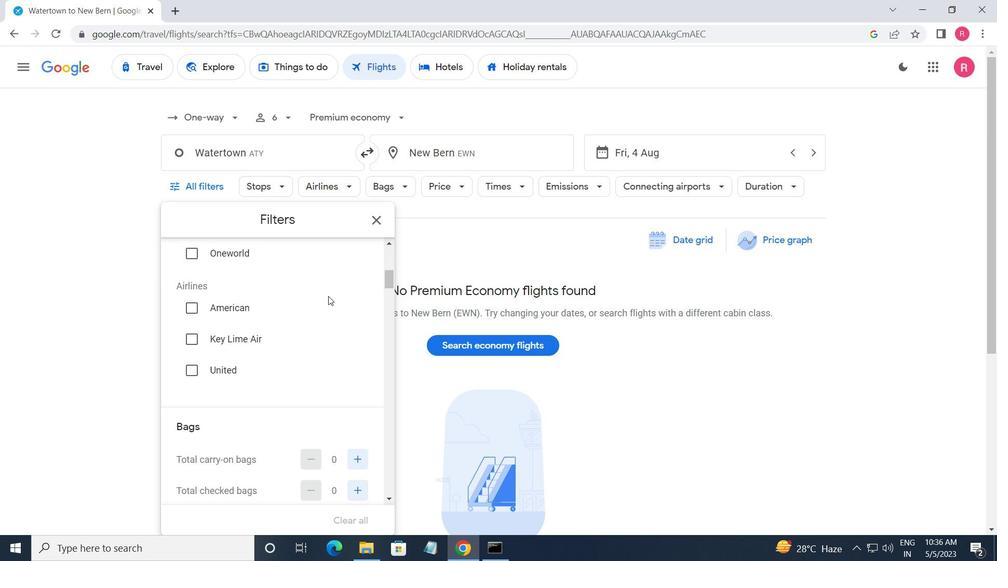 
Action: Mouse scrolled (329, 297) with delta (0, 0)
Screenshot: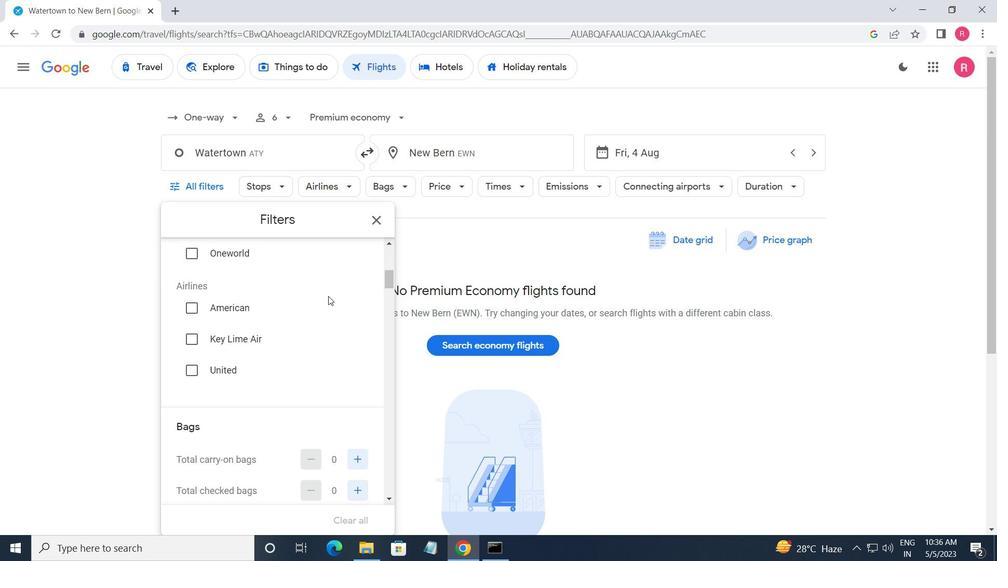 
Action: Mouse moved to (329, 298)
Screenshot: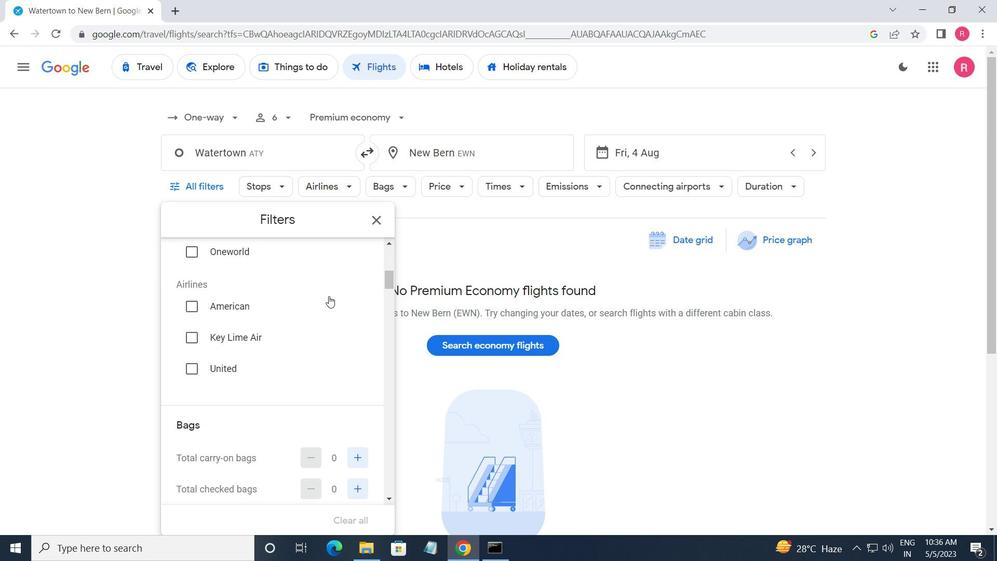 
Action: Mouse scrolled (329, 297) with delta (0, 0)
Screenshot: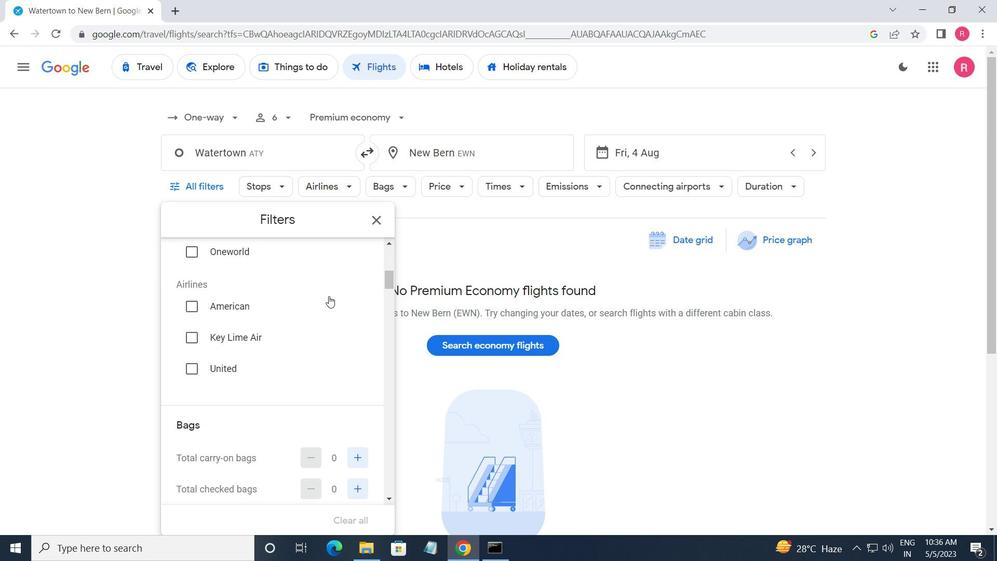 
Action: Mouse scrolled (329, 297) with delta (0, 0)
Screenshot: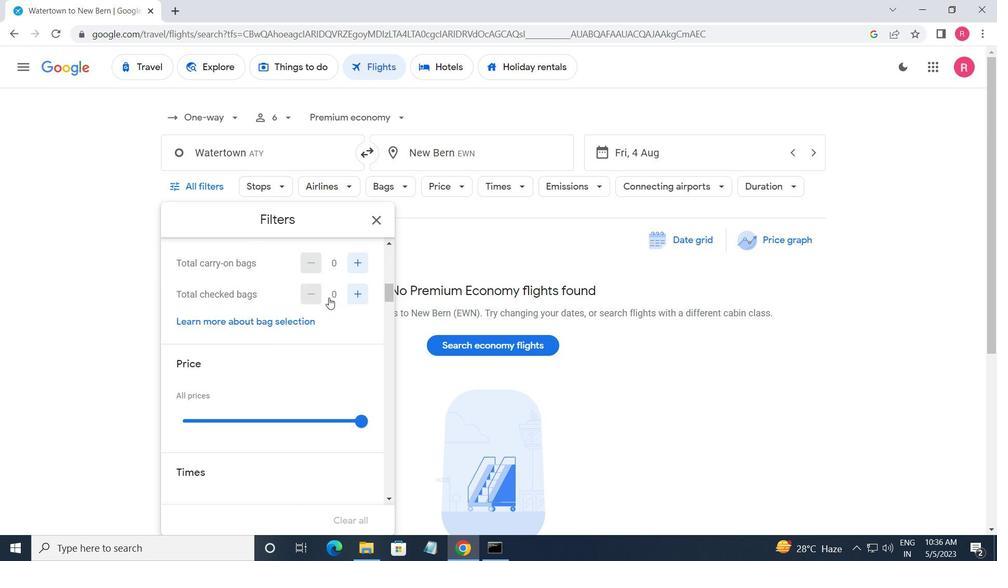 
Action: Mouse scrolled (329, 297) with delta (0, 0)
Screenshot: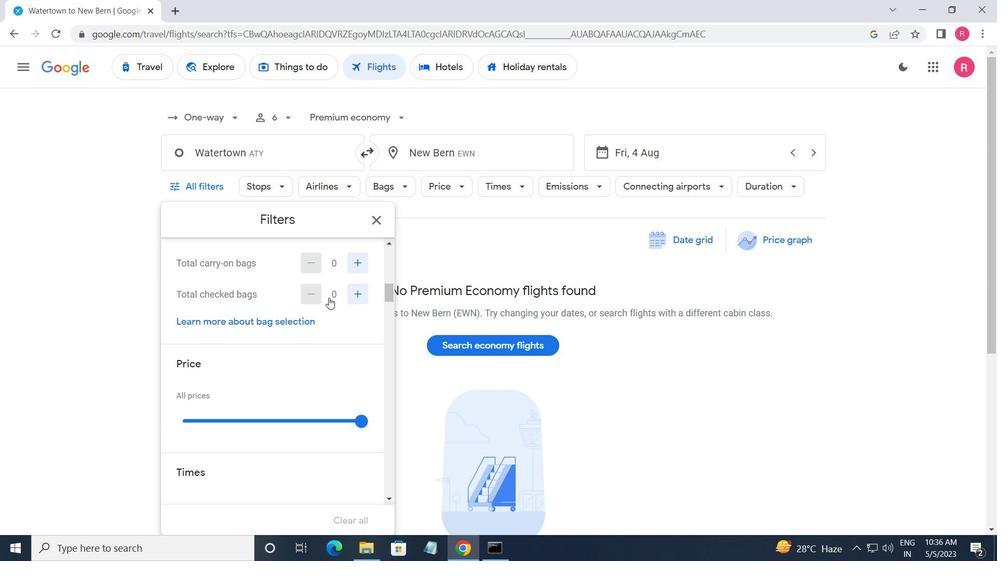 
Action: Mouse moved to (191, 434)
Screenshot: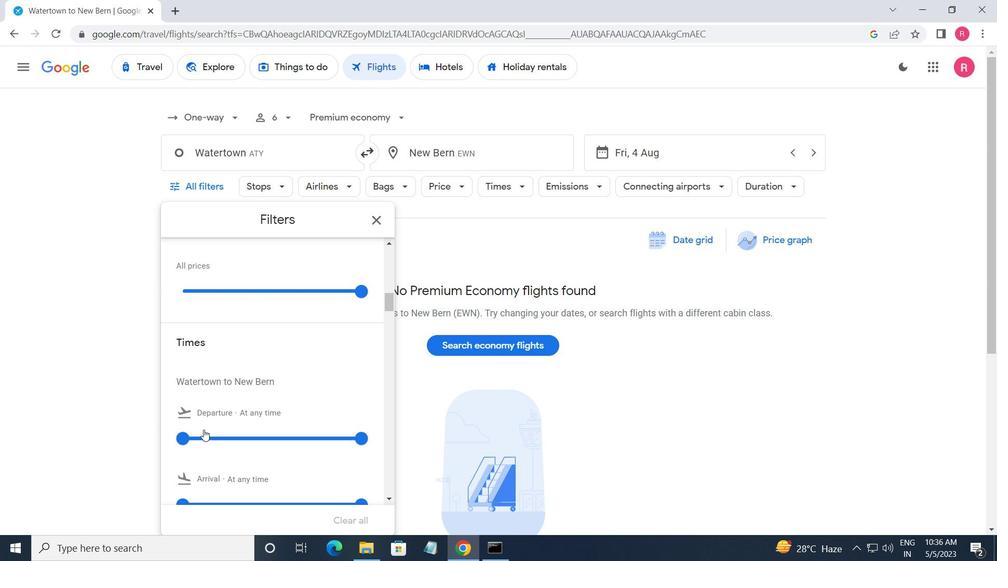 
Action: Mouse pressed left at (191, 434)
Screenshot: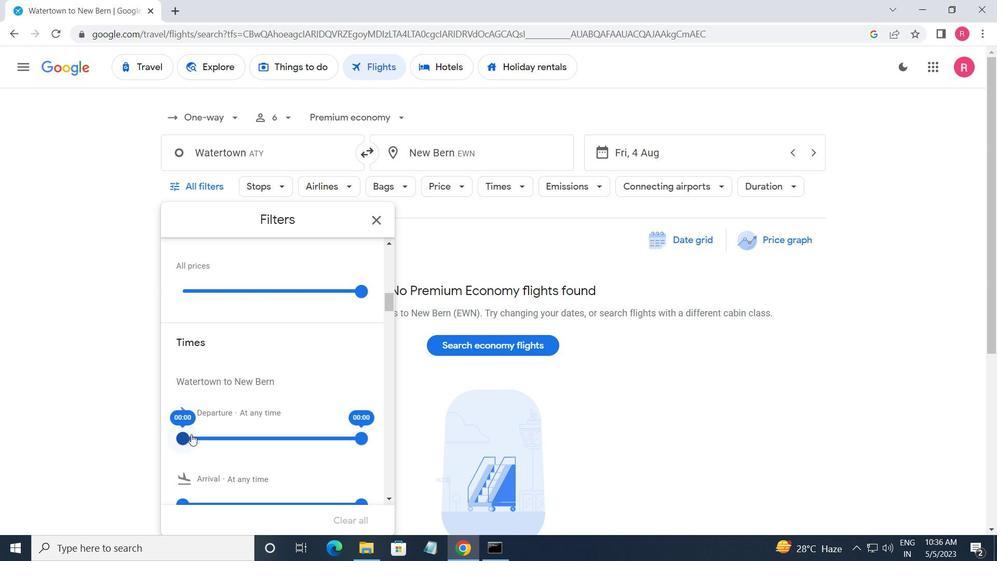 
Action: Mouse moved to (376, 215)
Screenshot: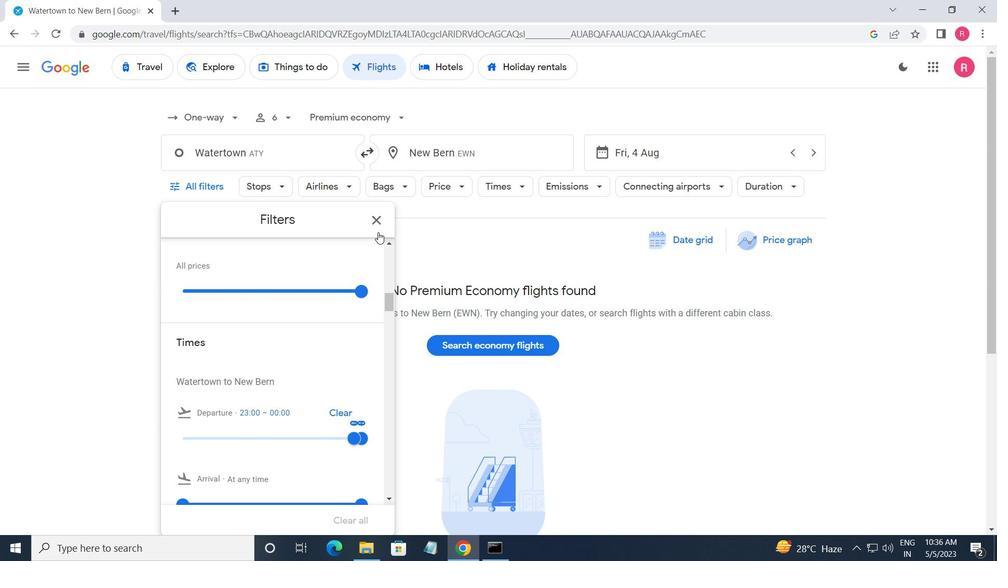 
Action: Mouse pressed left at (376, 215)
Screenshot: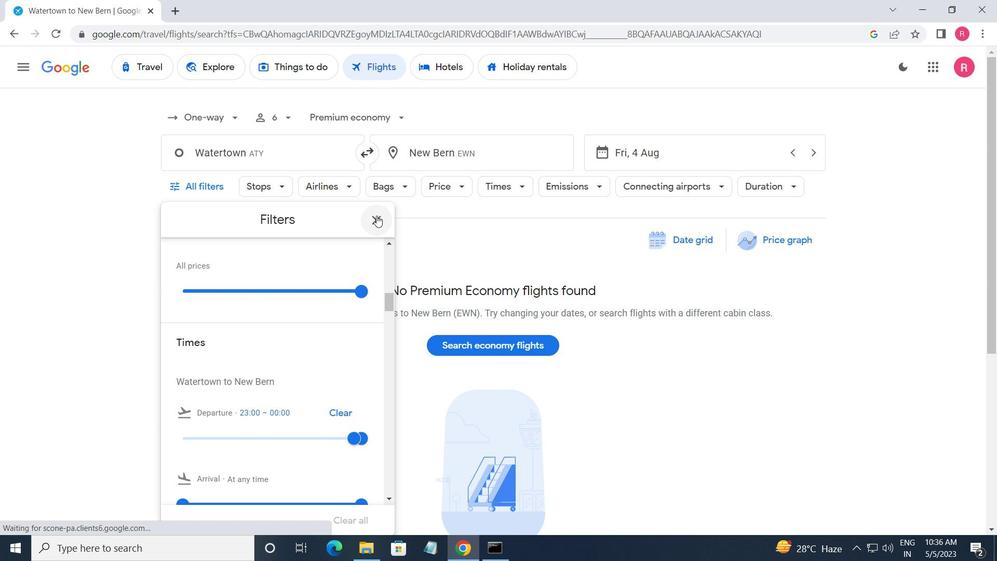
